 Task: Look for space in Lodwar, Kenya from 17th June, 2023 to 21st June, 2023 for 2 adults in price range Rs.7000 to Rs.12000. Place can be private room with 1  bedroom having 2 beds and 1 bathroom. Property type can be house, flat, guest house. Amenities needed are: wifi, washing machine. Booking option can be shelf check-in. Required host language is English.
Action: Mouse moved to (443, 119)
Screenshot: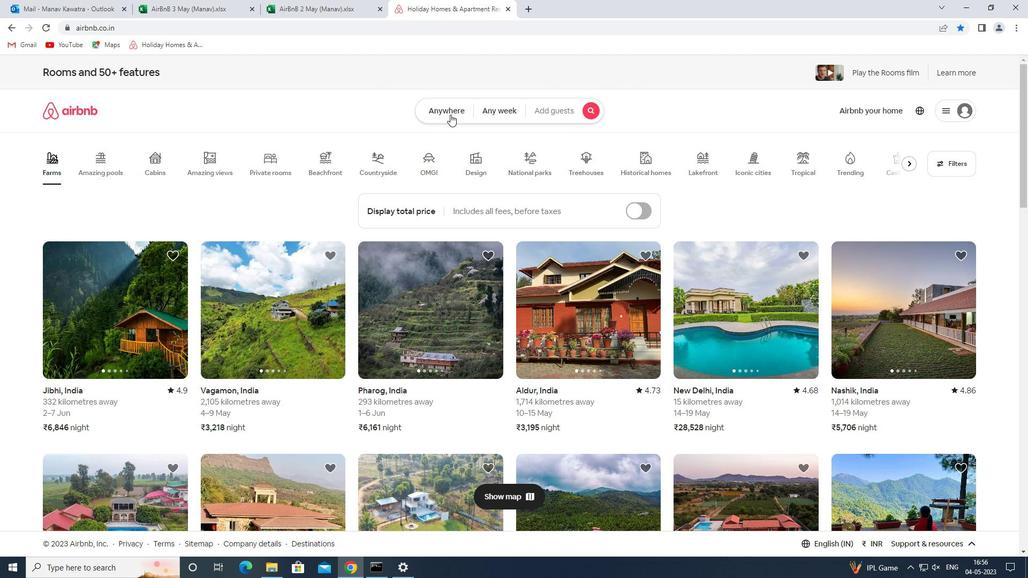 
Action: Mouse pressed left at (443, 119)
Screenshot: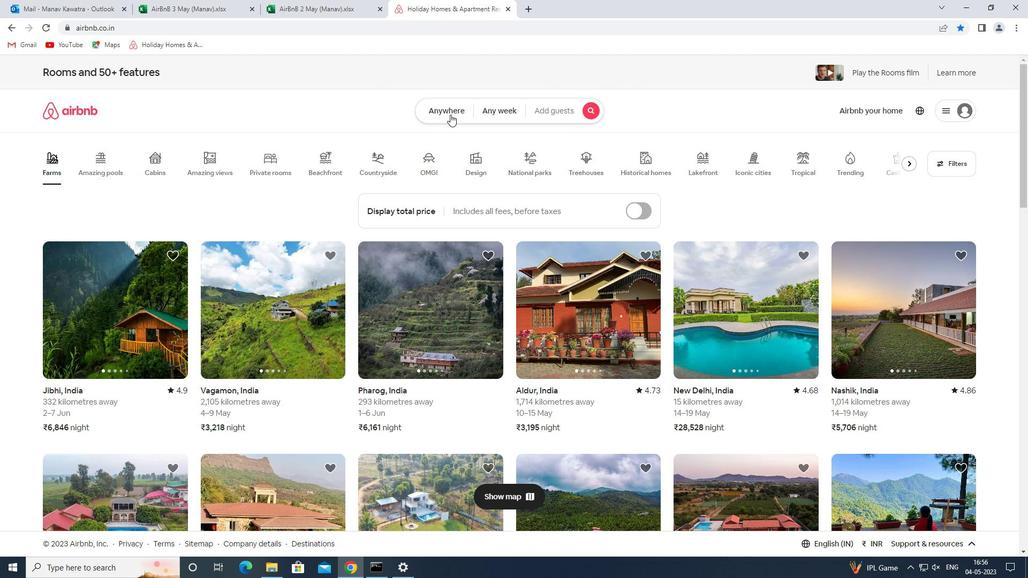 
Action: Mouse moved to (397, 155)
Screenshot: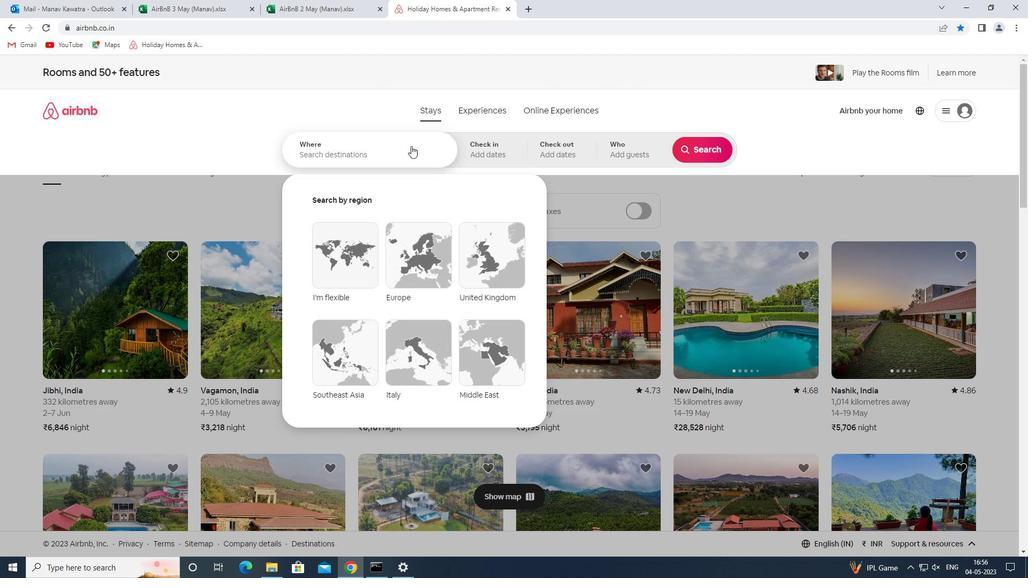 
Action: Mouse pressed left at (397, 155)
Screenshot: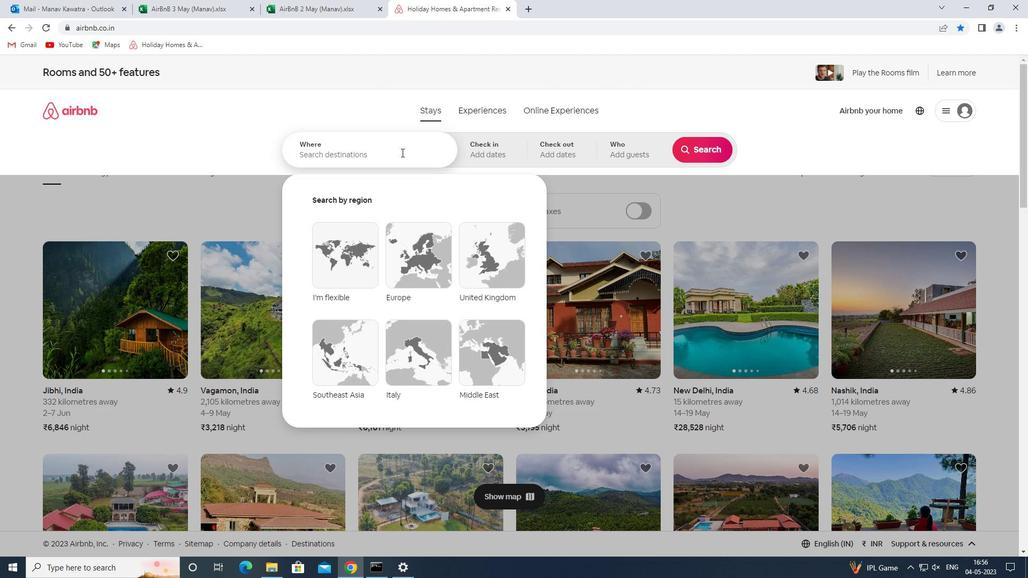 
Action: Key pressed lodwar
Screenshot: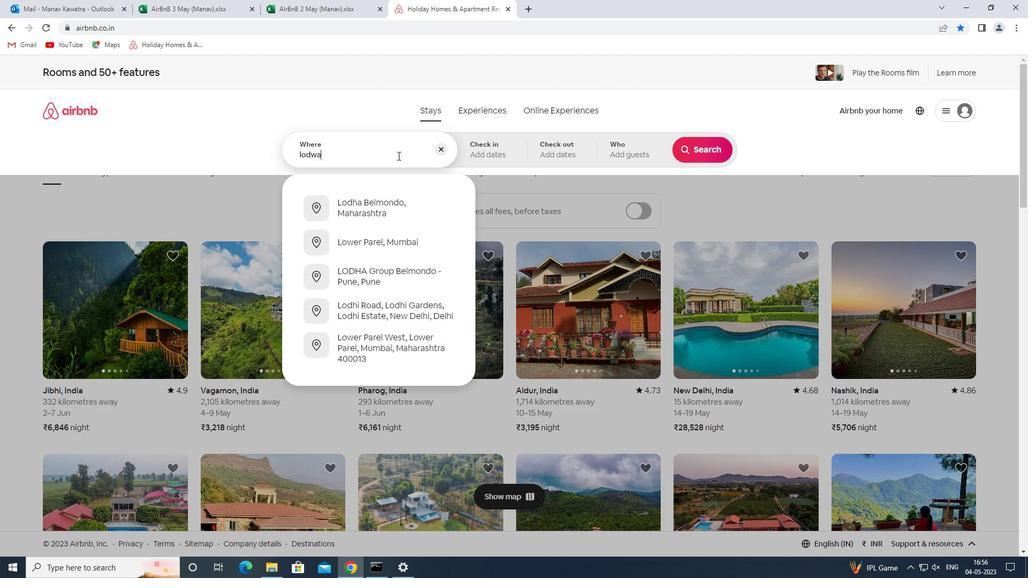 
Action: Mouse moved to (438, 207)
Screenshot: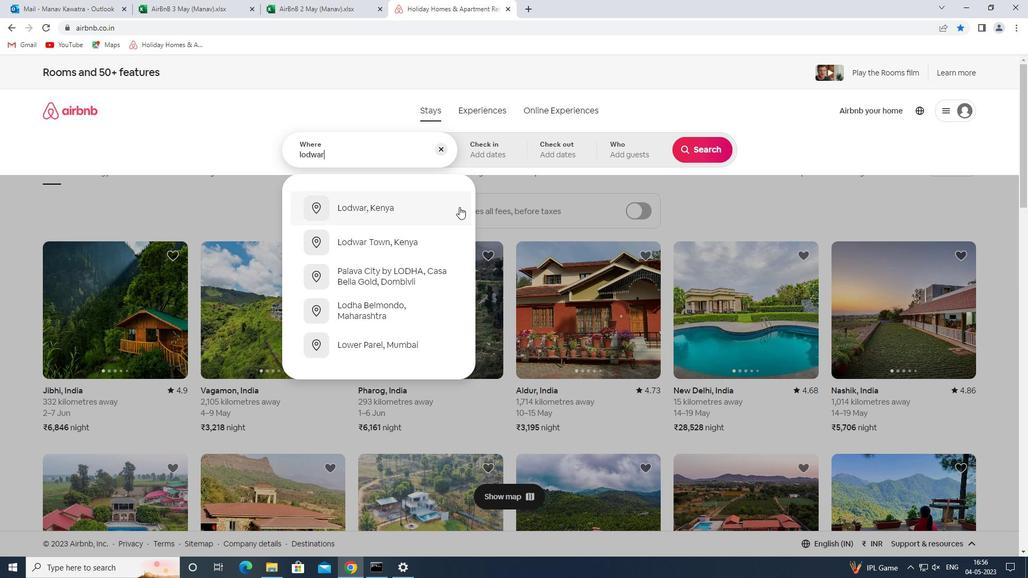 
Action: Mouse pressed left at (438, 207)
Screenshot: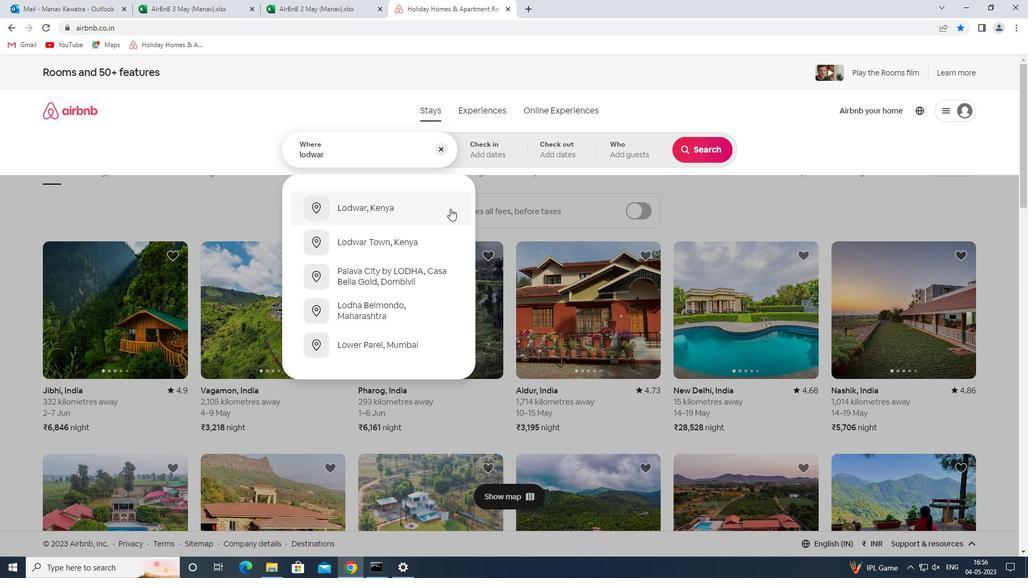 
Action: Mouse moved to (692, 325)
Screenshot: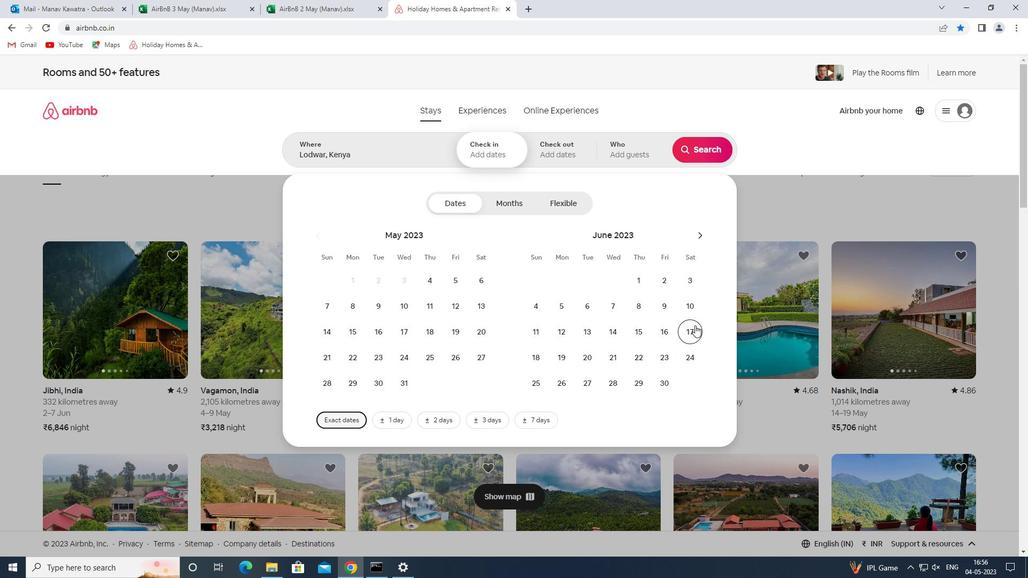 
Action: Mouse pressed left at (692, 325)
Screenshot: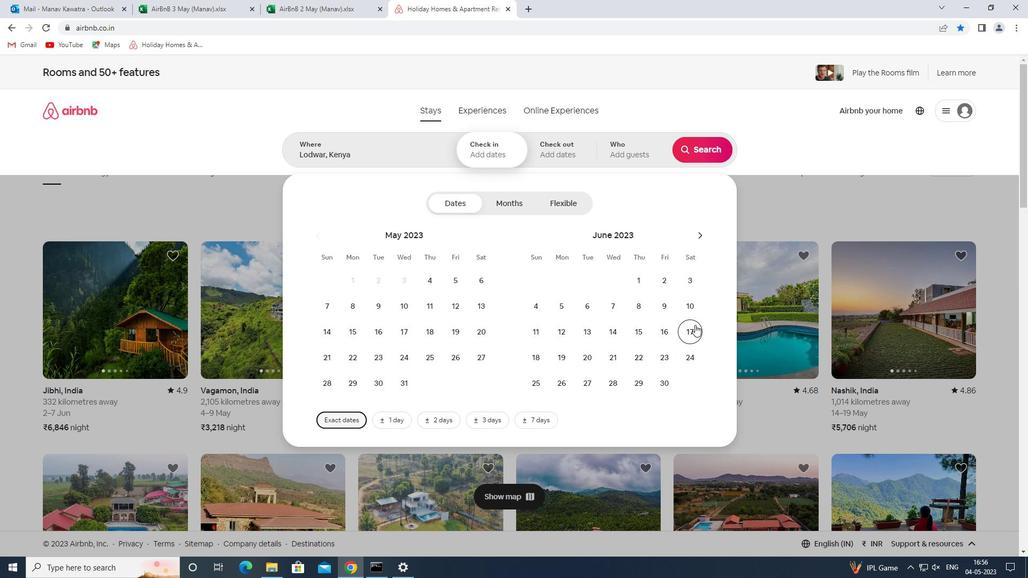 
Action: Mouse moved to (614, 359)
Screenshot: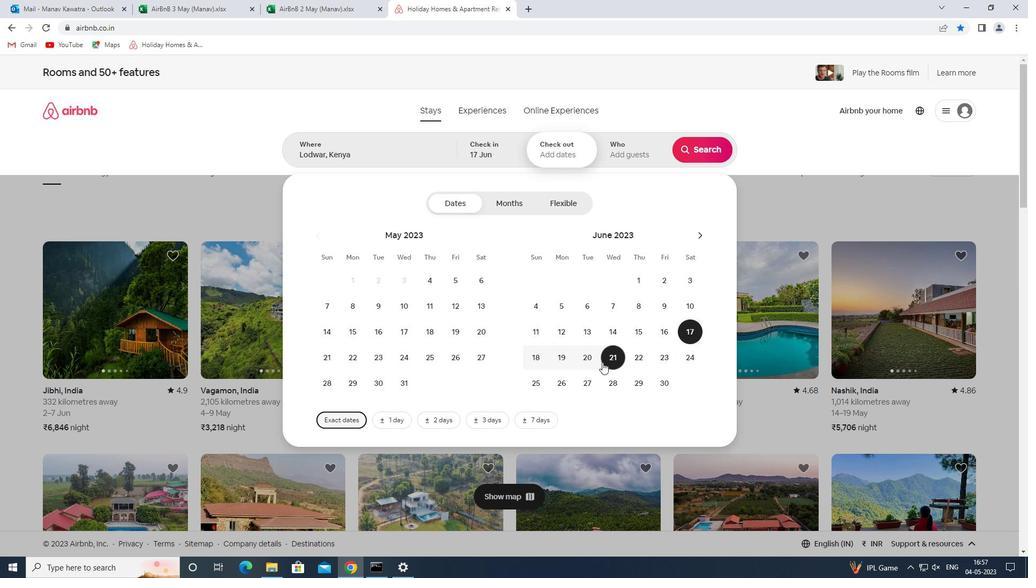 
Action: Mouse pressed left at (614, 359)
Screenshot: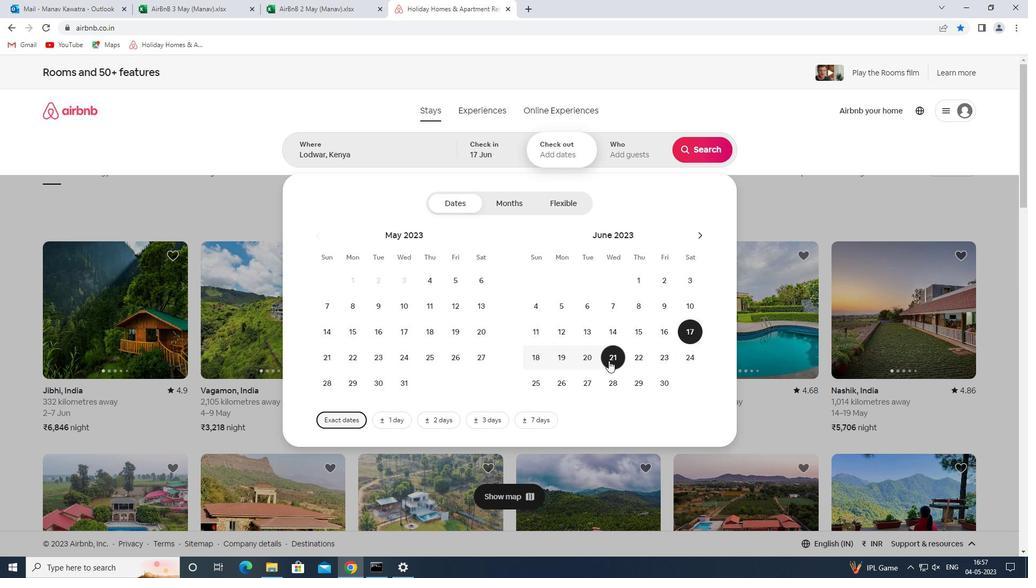 
Action: Mouse moved to (624, 160)
Screenshot: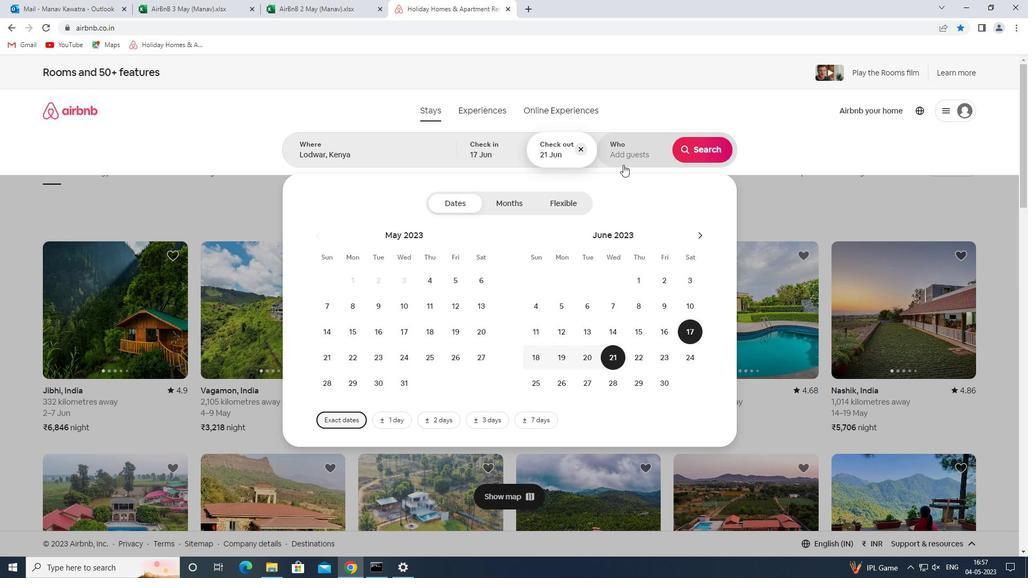 
Action: Mouse pressed left at (624, 160)
Screenshot: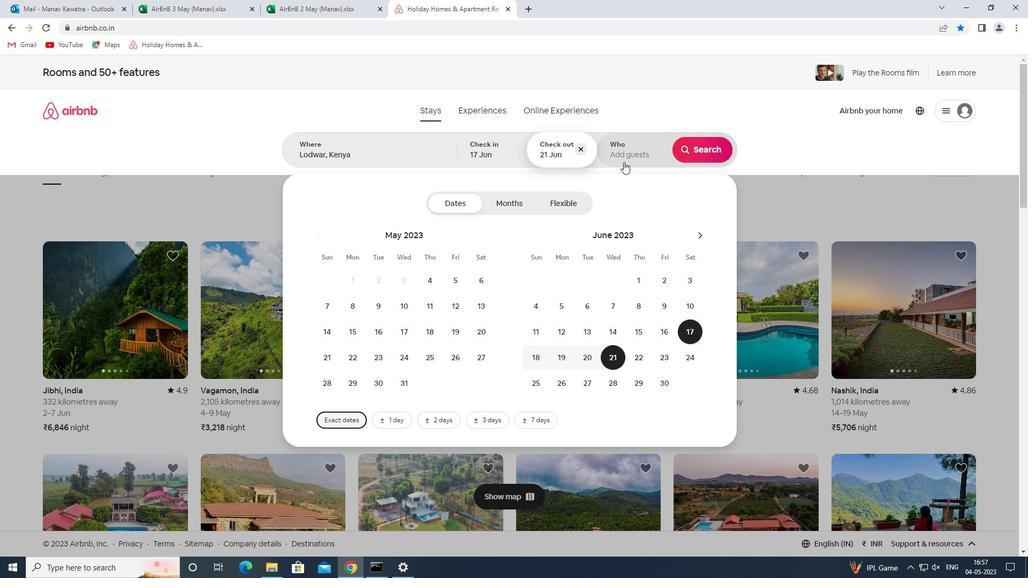 
Action: Mouse moved to (697, 206)
Screenshot: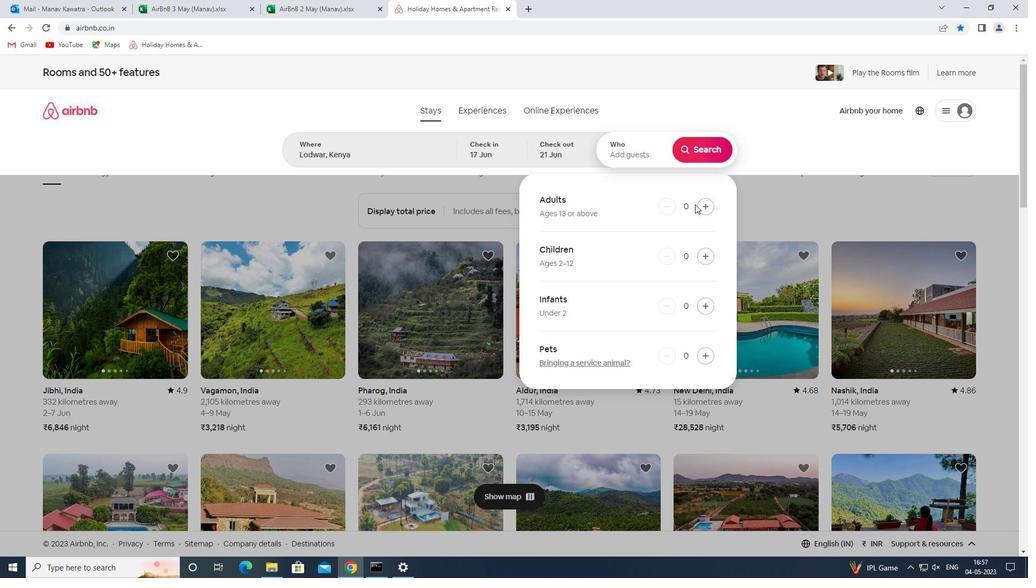 
Action: Mouse pressed left at (697, 206)
Screenshot: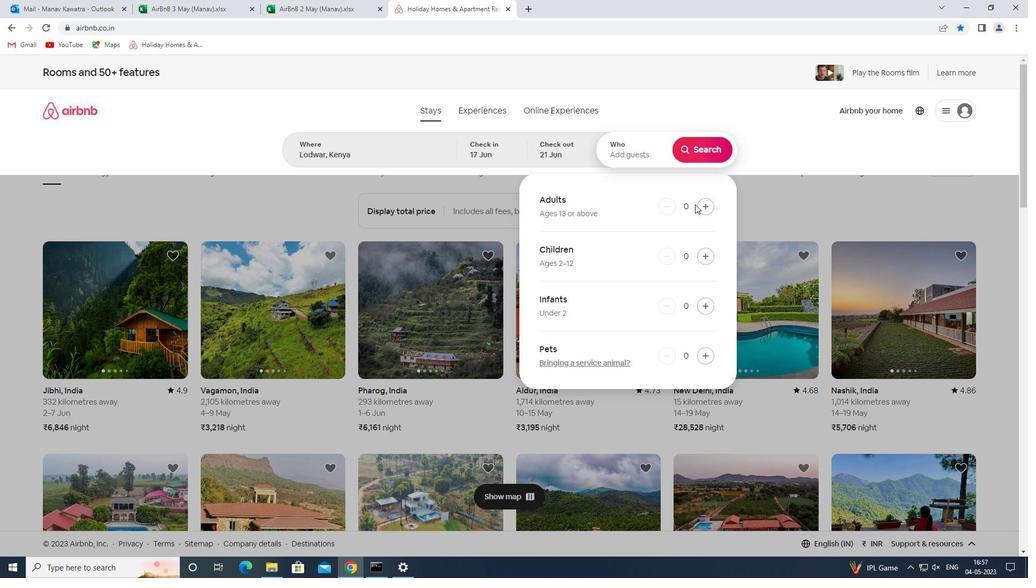 
Action: Mouse pressed left at (697, 206)
Screenshot: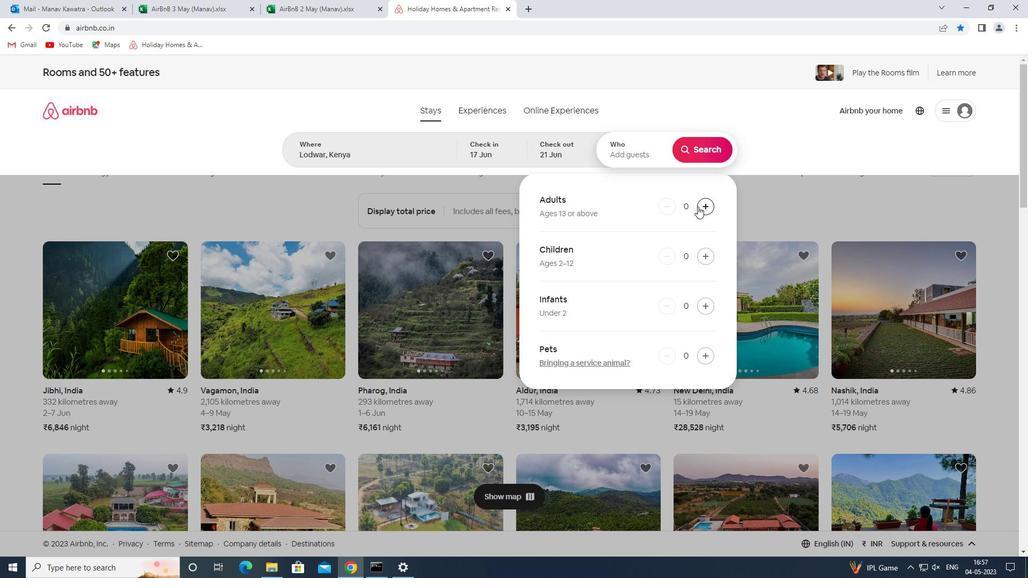 
Action: Mouse moved to (704, 150)
Screenshot: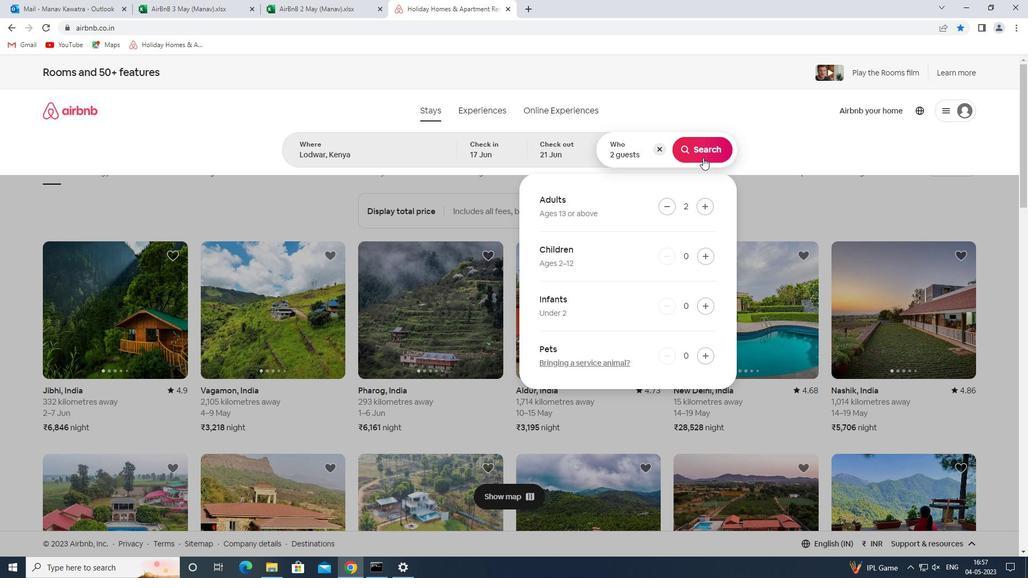
Action: Mouse pressed left at (704, 150)
Screenshot: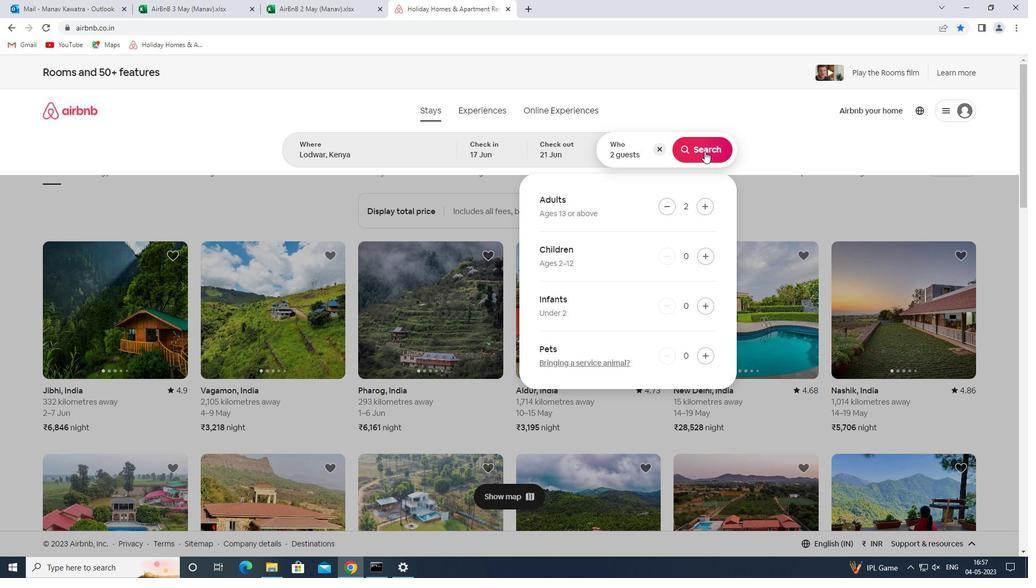 
Action: Mouse moved to (965, 117)
Screenshot: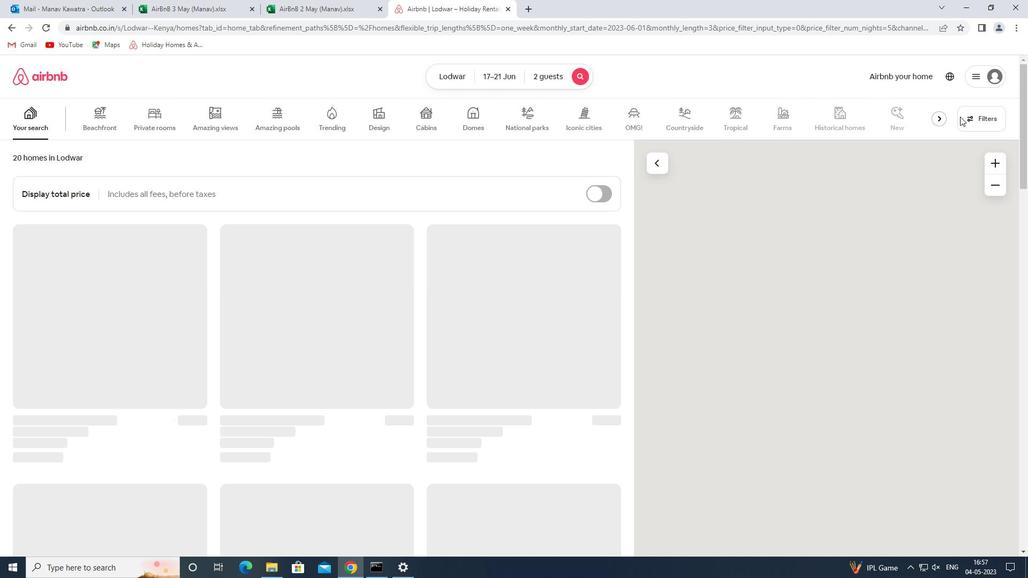 
Action: Mouse pressed left at (965, 117)
Screenshot: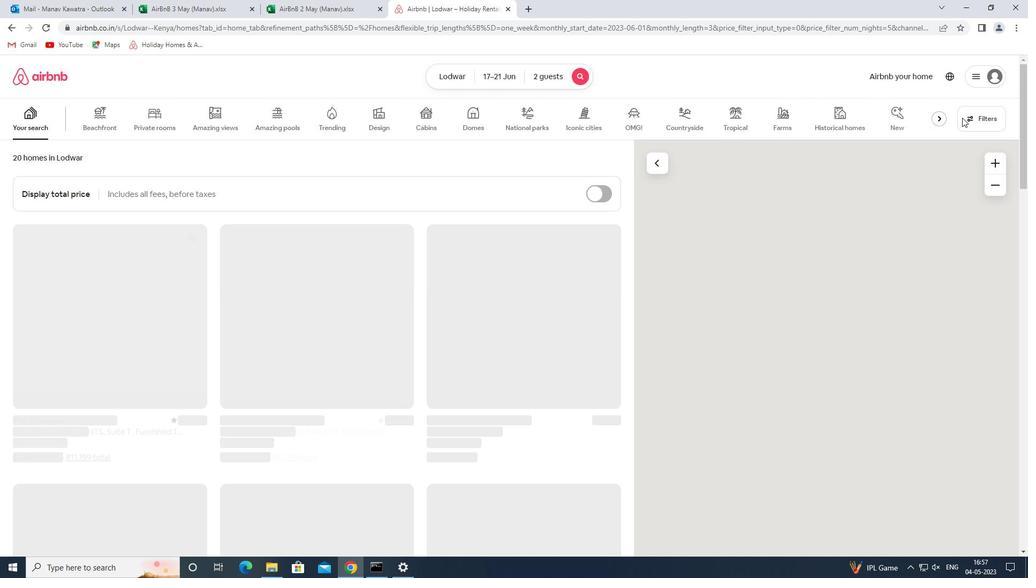 
Action: Mouse moved to (384, 254)
Screenshot: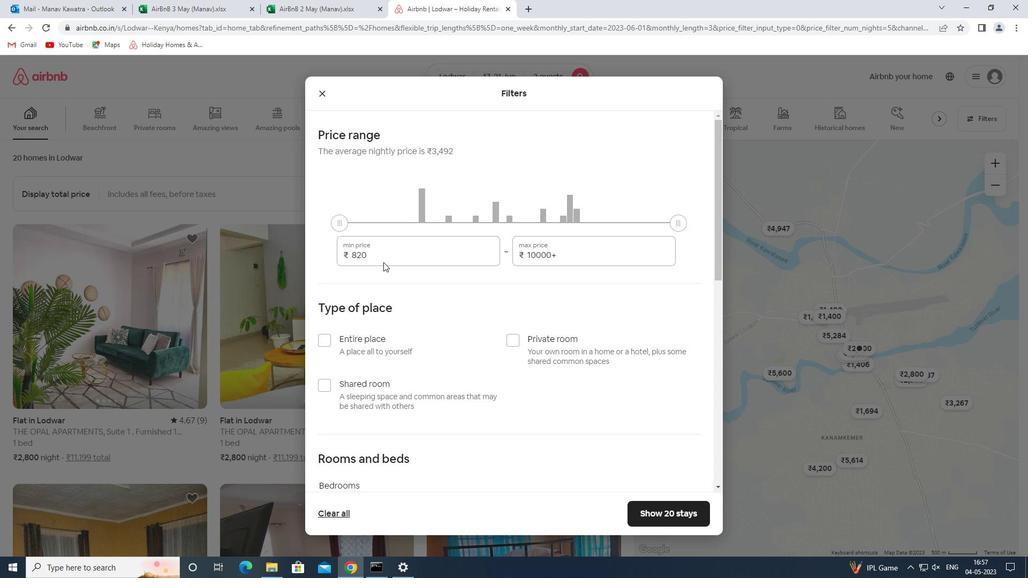 
Action: Mouse pressed left at (384, 254)
Screenshot: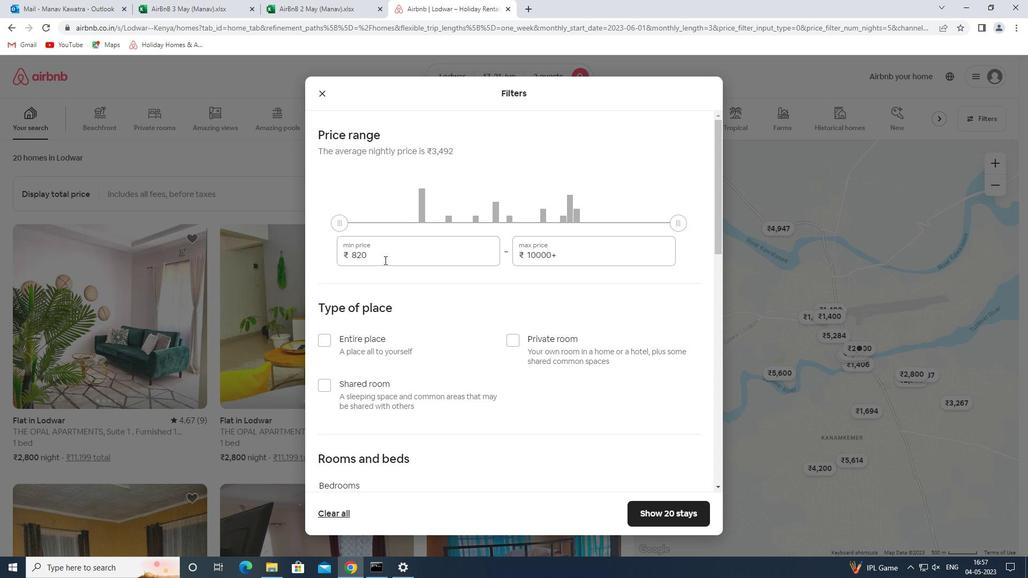 
Action: Mouse pressed left at (384, 254)
Screenshot: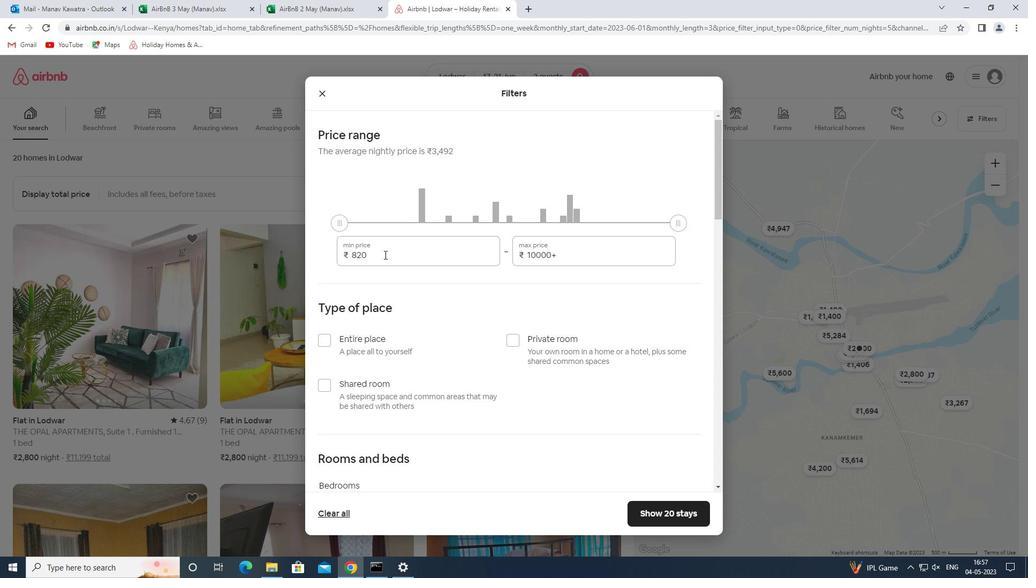 
Action: Key pressed 7000<Key.tab>12000
Screenshot: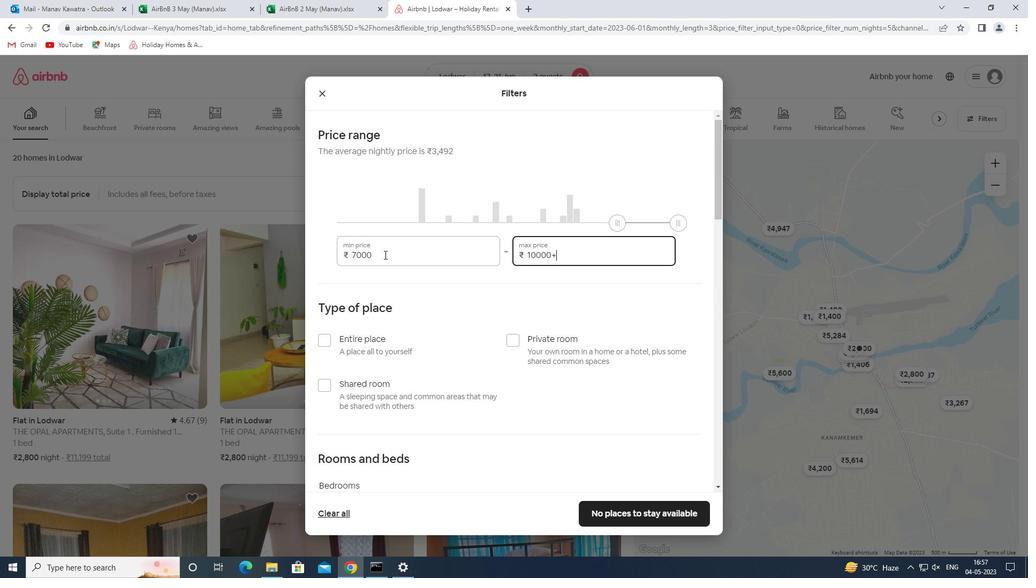 
Action: Mouse moved to (576, 346)
Screenshot: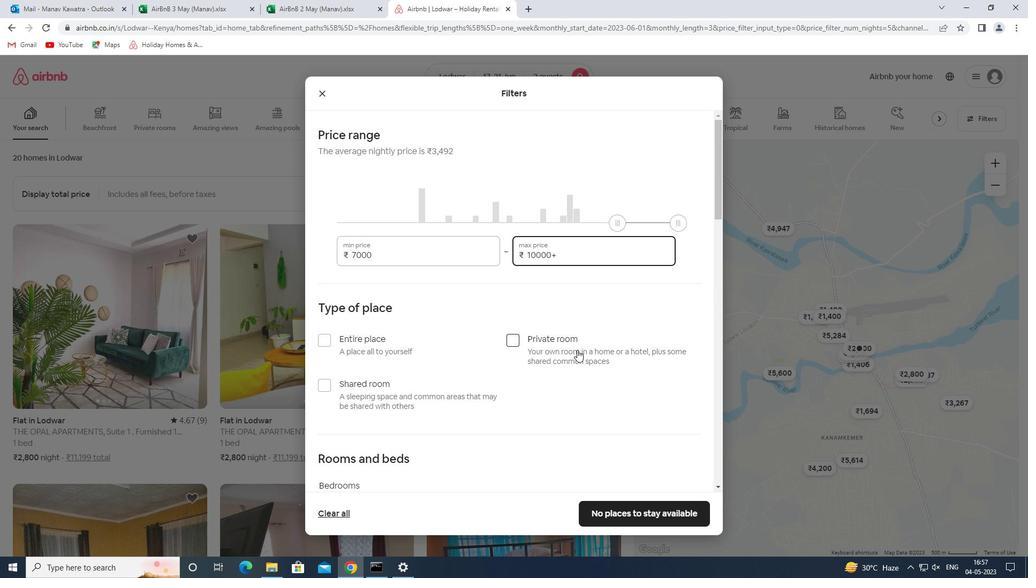 
Action: Mouse pressed left at (576, 346)
Screenshot: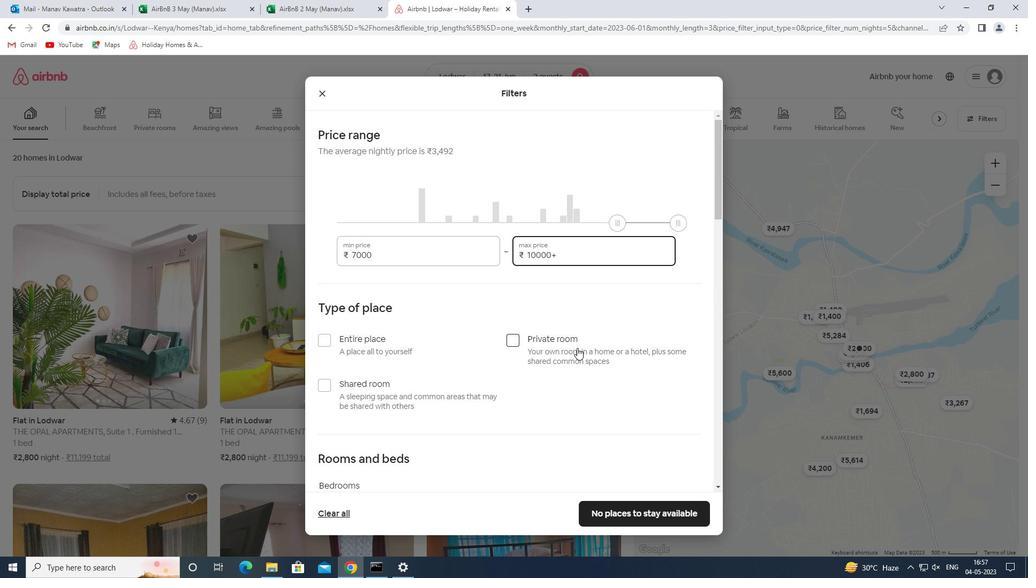 
Action: Mouse moved to (575, 344)
Screenshot: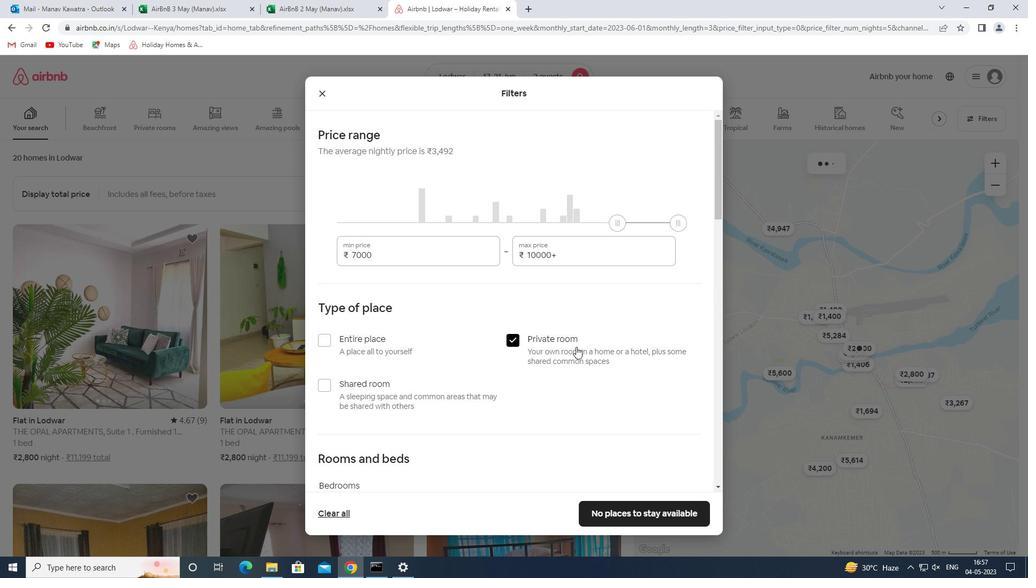 
Action: Mouse scrolled (575, 343) with delta (0, 0)
Screenshot: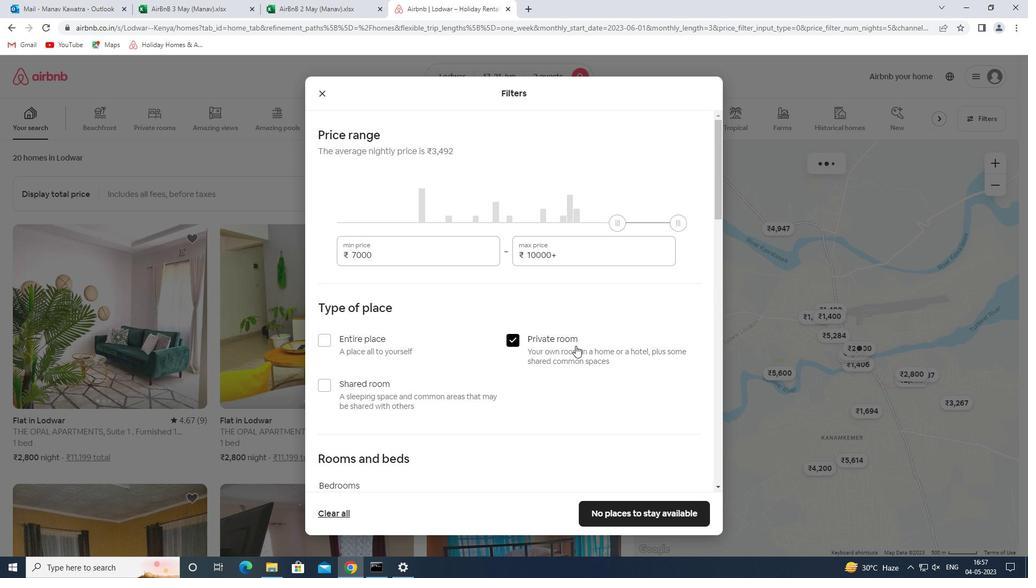 
Action: Mouse scrolled (575, 343) with delta (0, 0)
Screenshot: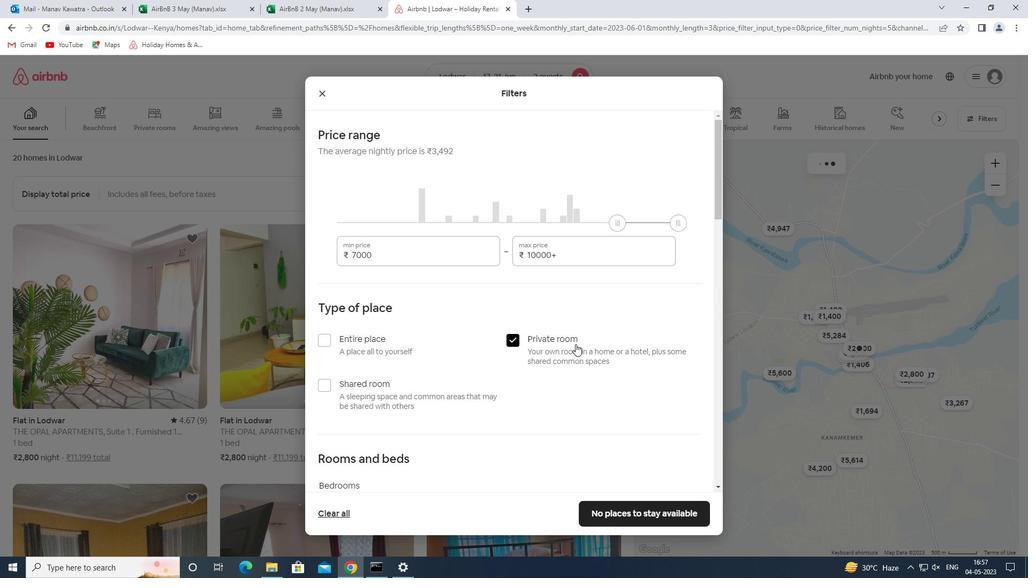 
Action: Mouse scrolled (575, 343) with delta (0, 0)
Screenshot: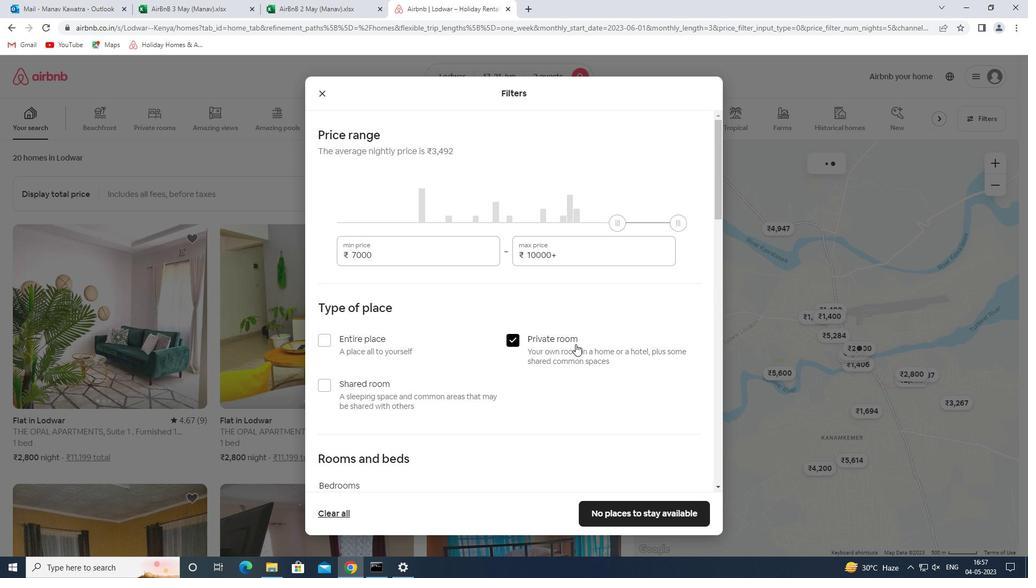 
Action: Mouse moved to (386, 357)
Screenshot: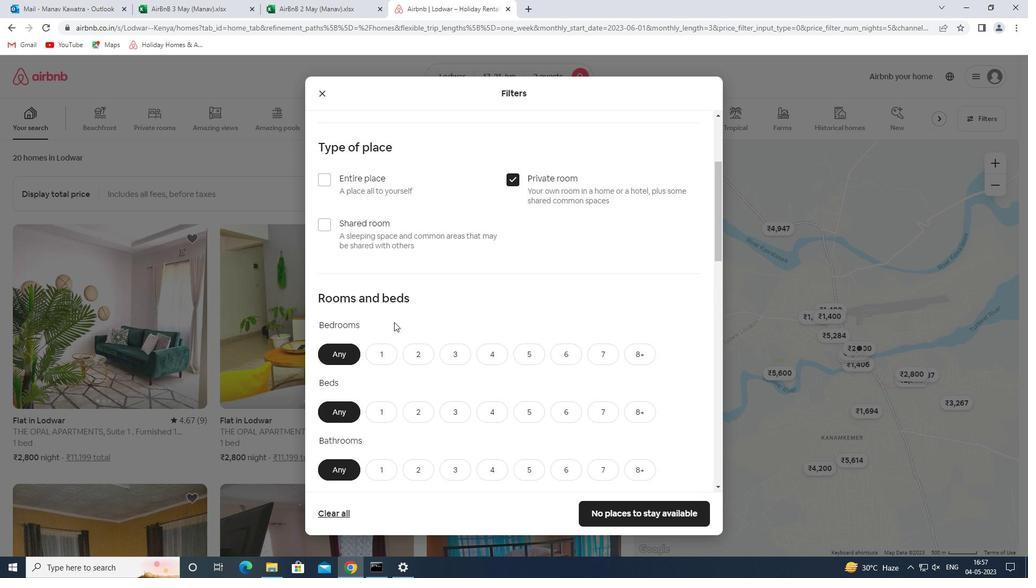 
Action: Mouse pressed left at (386, 357)
Screenshot: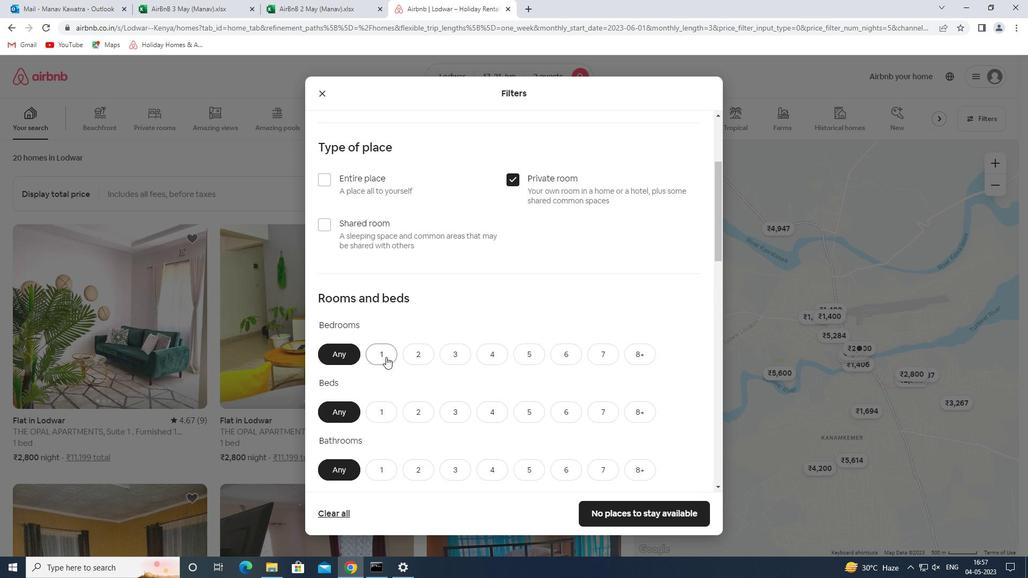 
Action: Mouse moved to (419, 418)
Screenshot: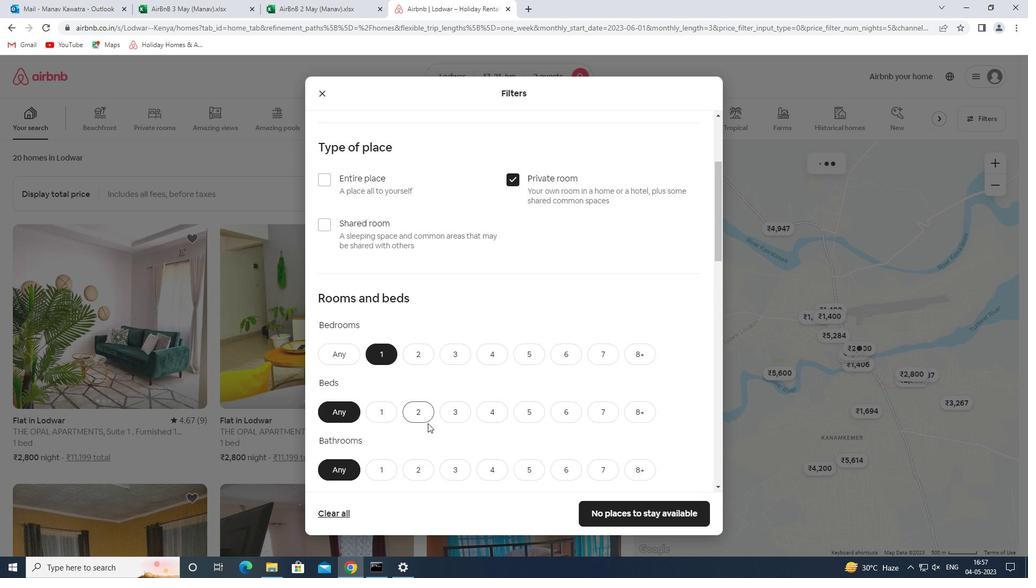 
Action: Mouse pressed left at (419, 418)
Screenshot: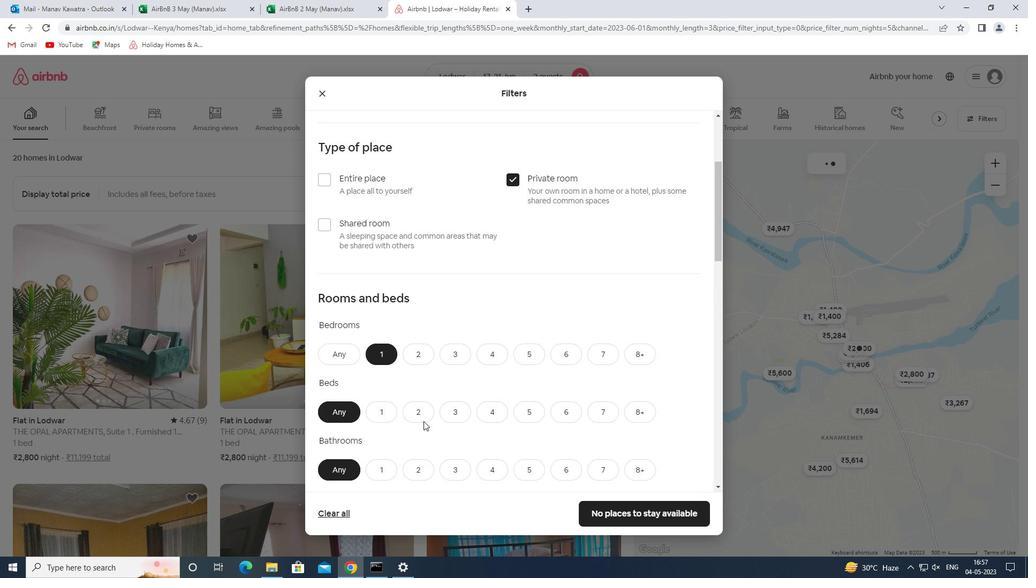 
Action: Mouse moved to (386, 469)
Screenshot: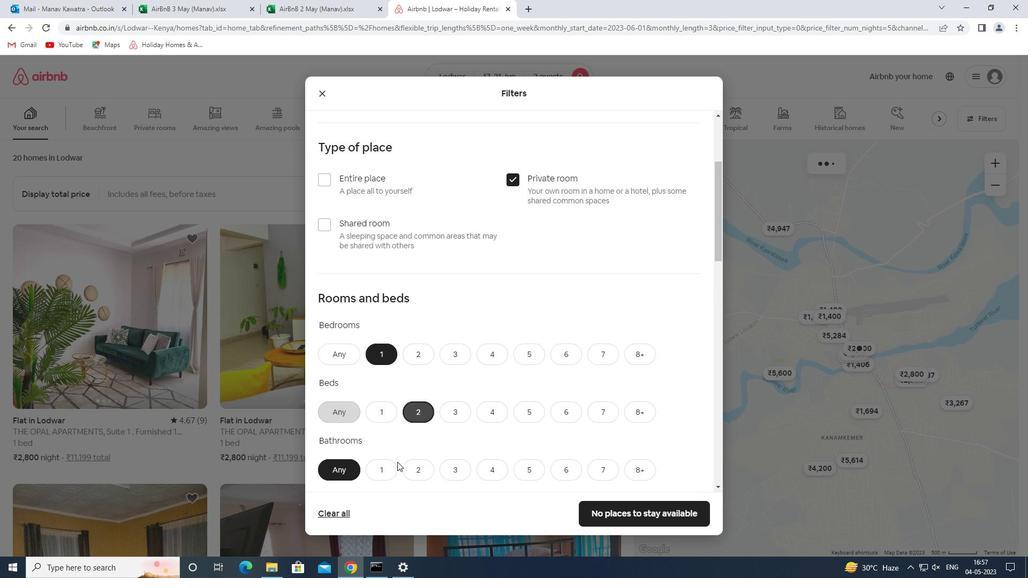 
Action: Mouse pressed left at (386, 469)
Screenshot: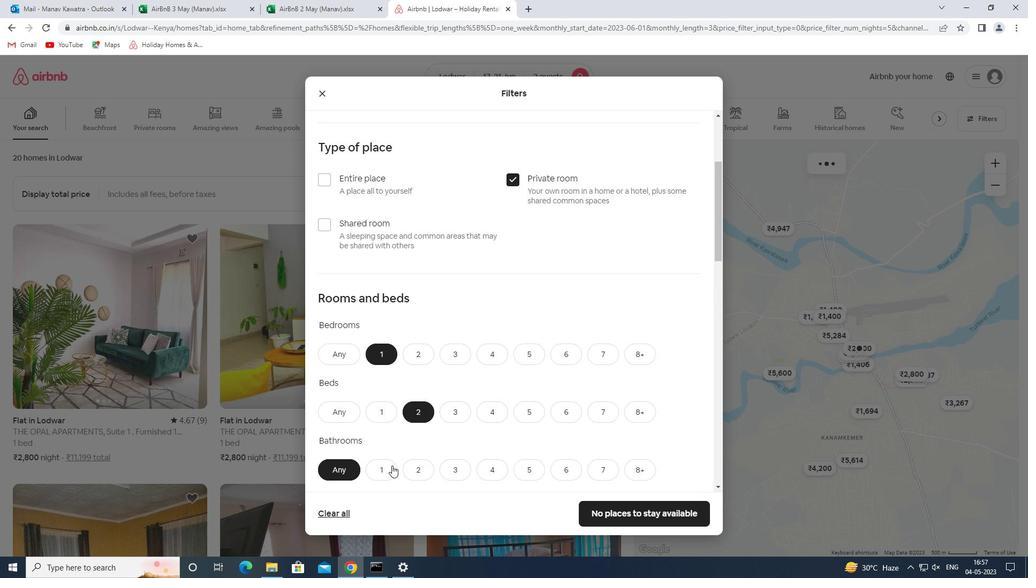 
Action: Mouse moved to (448, 404)
Screenshot: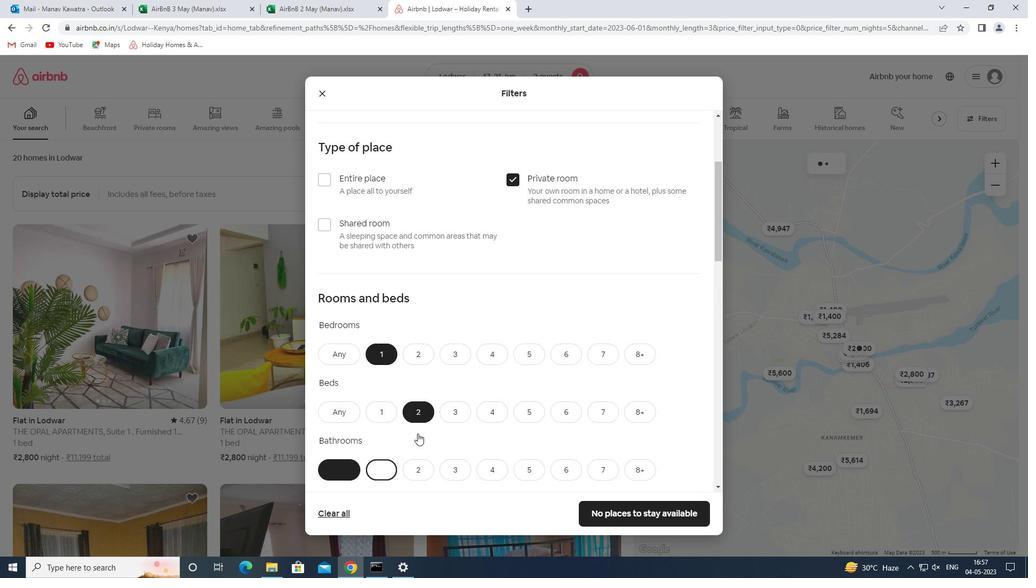 
Action: Mouse scrolled (448, 404) with delta (0, 0)
Screenshot: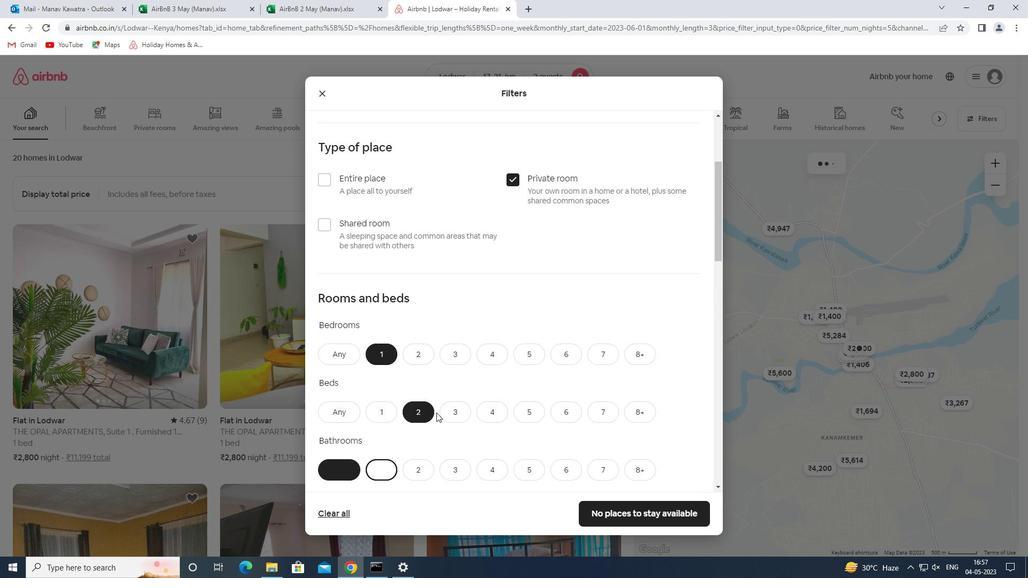 
Action: Mouse scrolled (448, 404) with delta (0, 0)
Screenshot: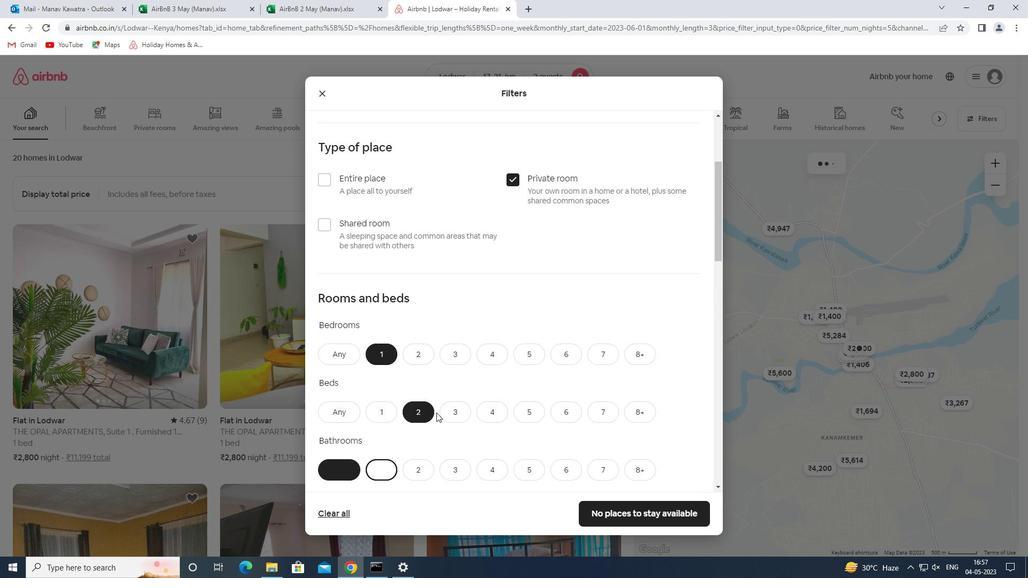 
Action: Mouse scrolled (448, 404) with delta (0, 0)
Screenshot: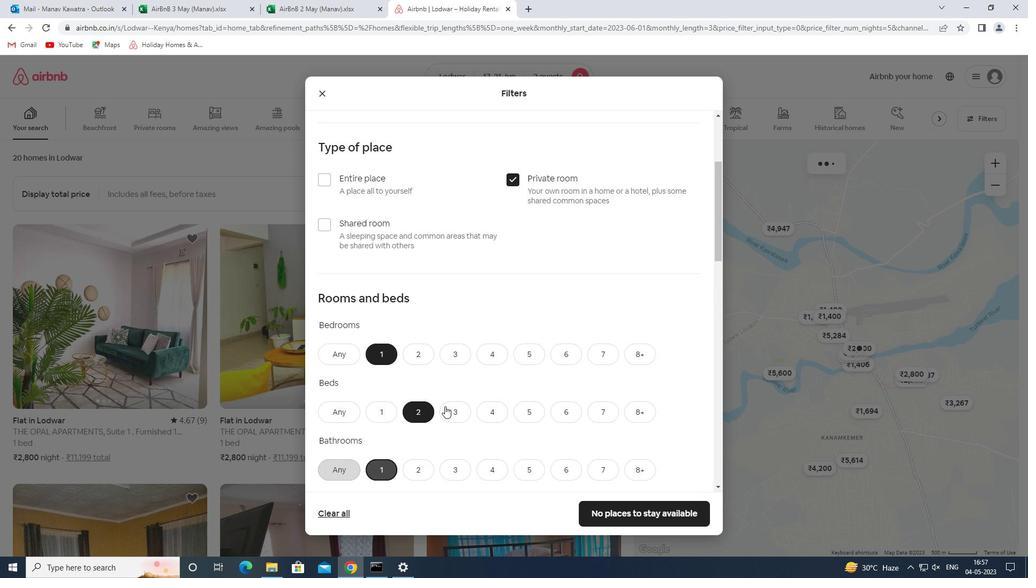 
Action: Mouse scrolled (448, 404) with delta (0, 0)
Screenshot: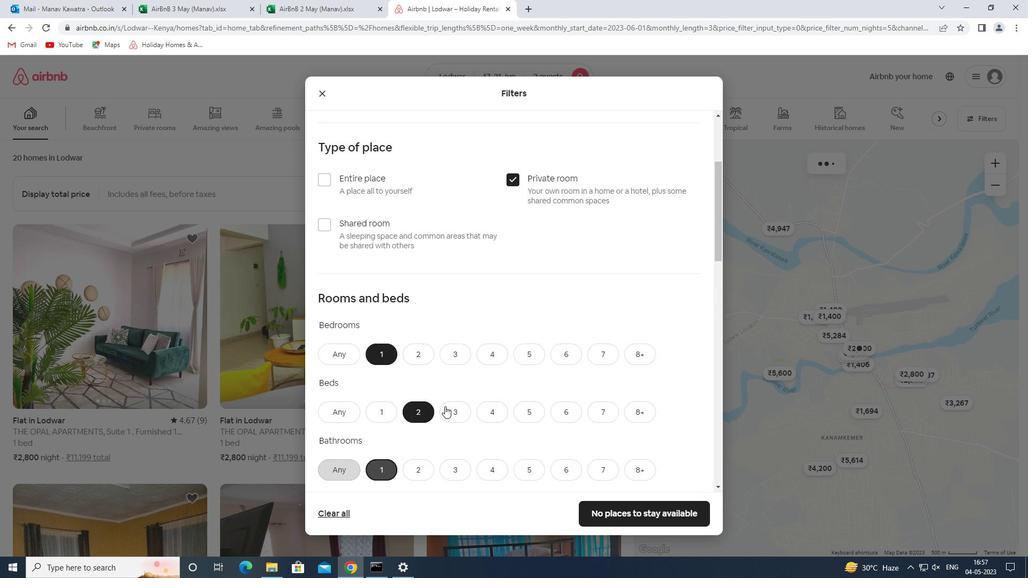 
Action: Mouse scrolled (448, 404) with delta (0, 0)
Screenshot: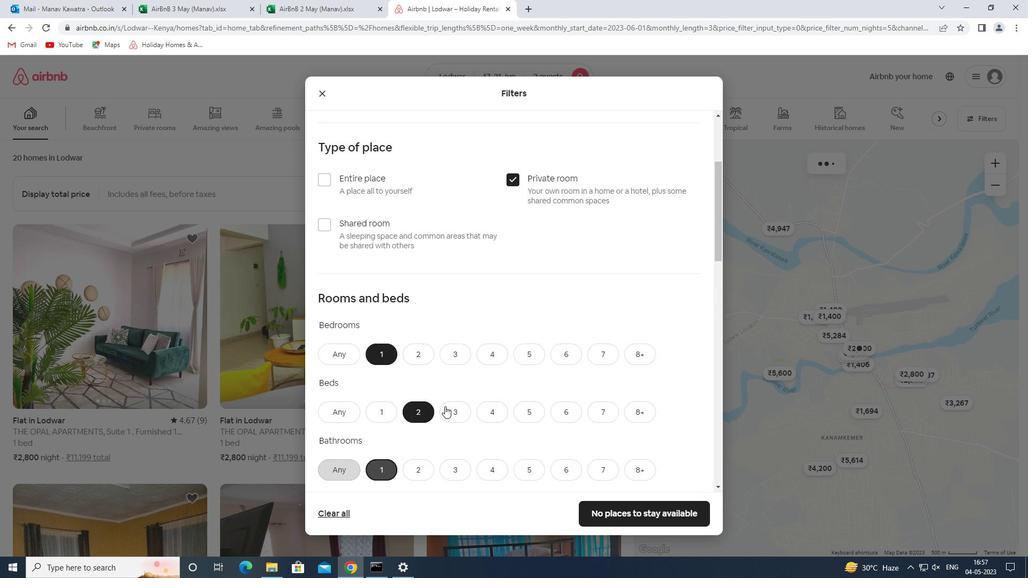 
Action: Mouse moved to (395, 318)
Screenshot: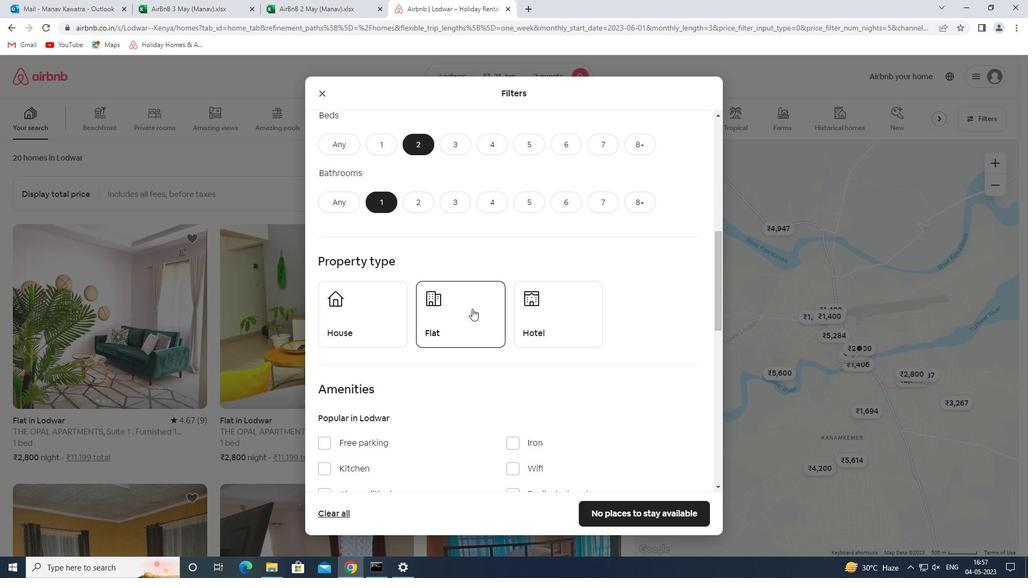 
Action: Mouse pressed left at (395, 318)
Screenshot: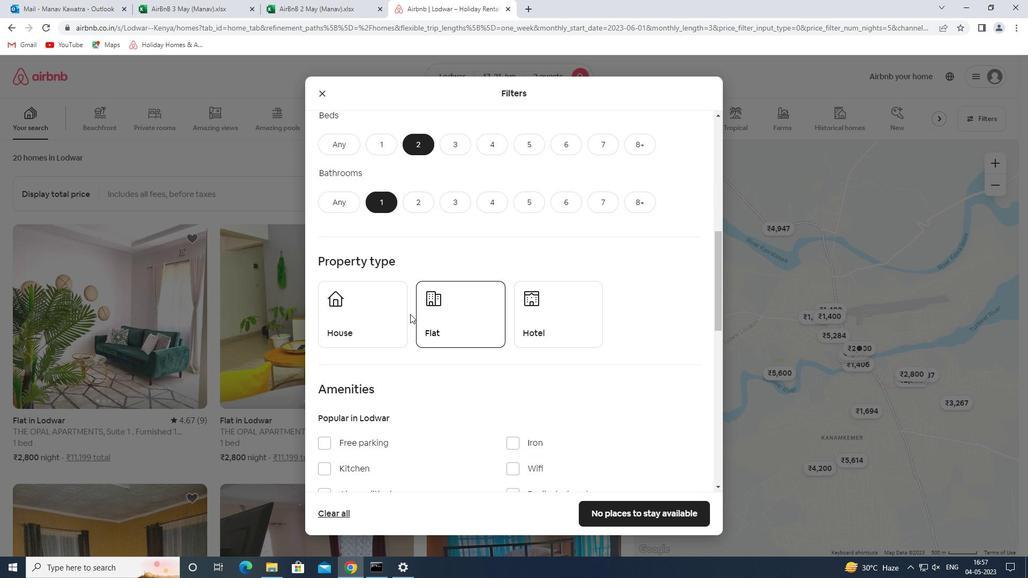 
Action: Mouse moved to (473, 333)
Screenshot: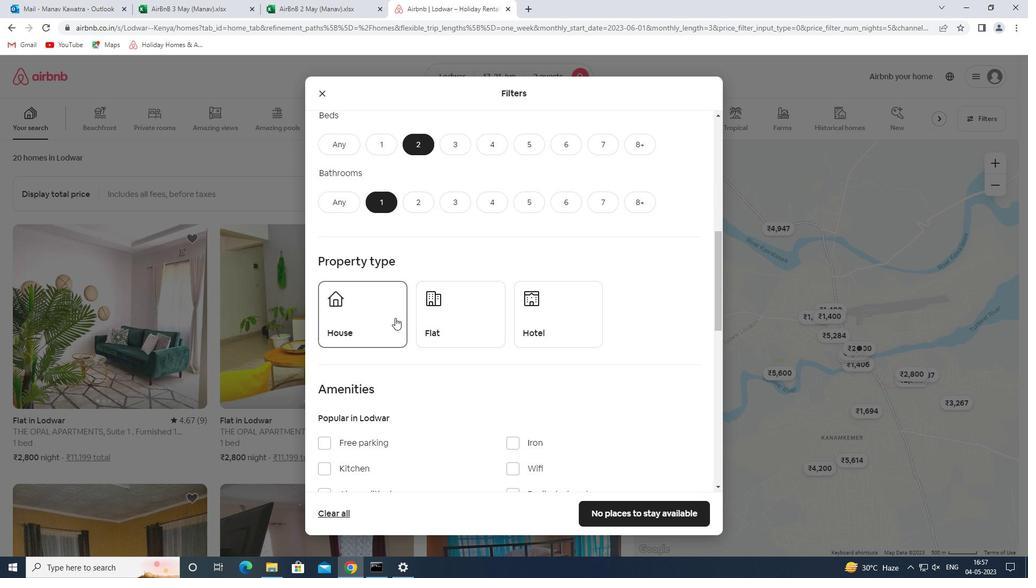 
Action: Mouse pressed left at (473, 333)
Screenshot: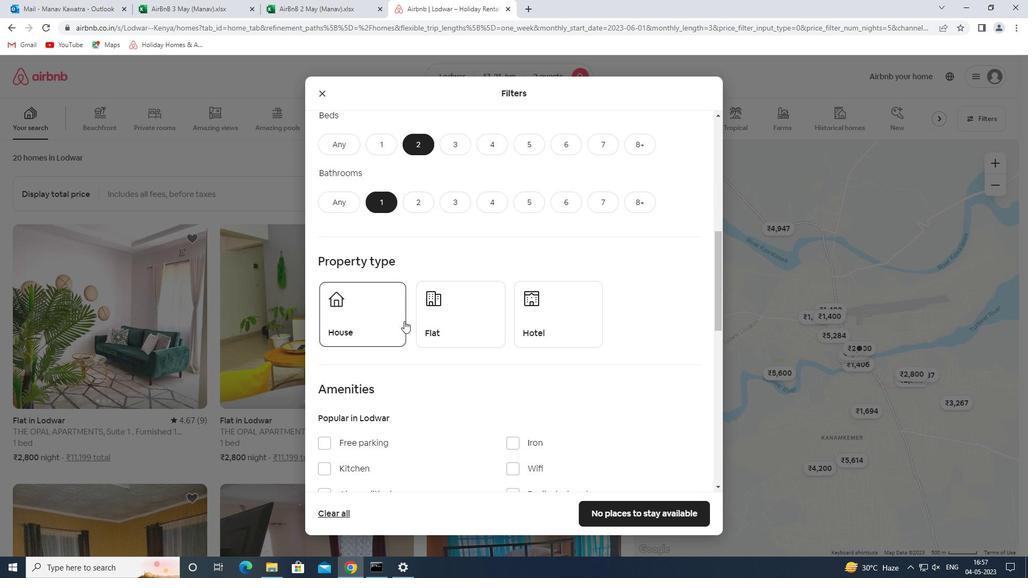 
Action: Mouse moved to (568, 305)
Screenshot: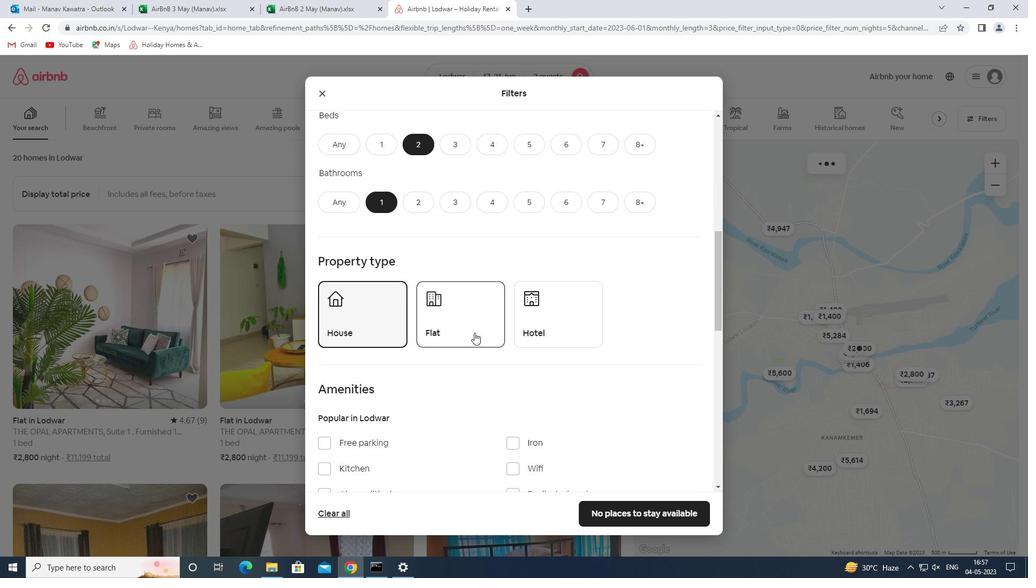 
Action: Mouse pressed left at (568, 305)
Screenshot: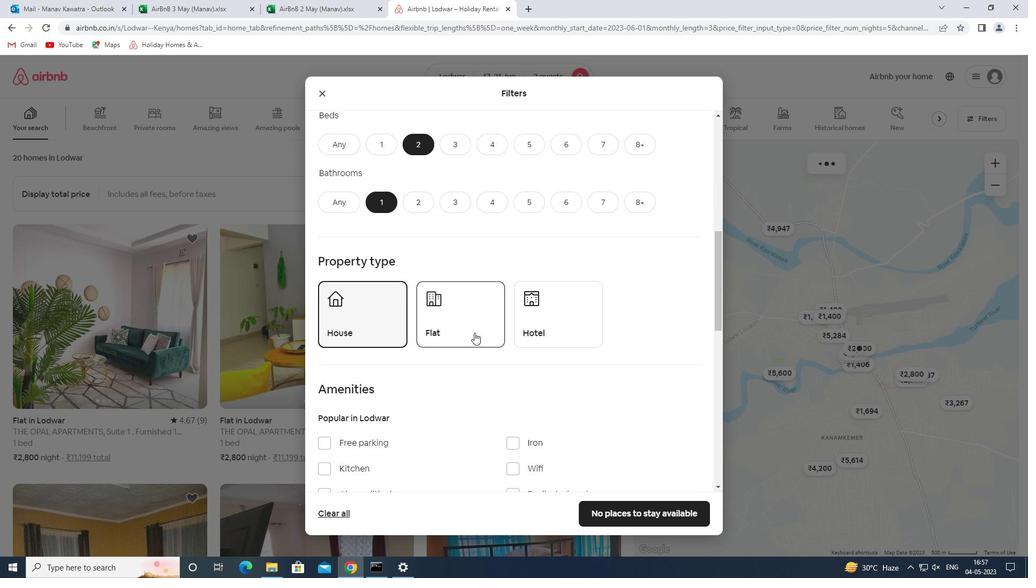 
Action: Mouse moved to (624, 316)
Screenshot: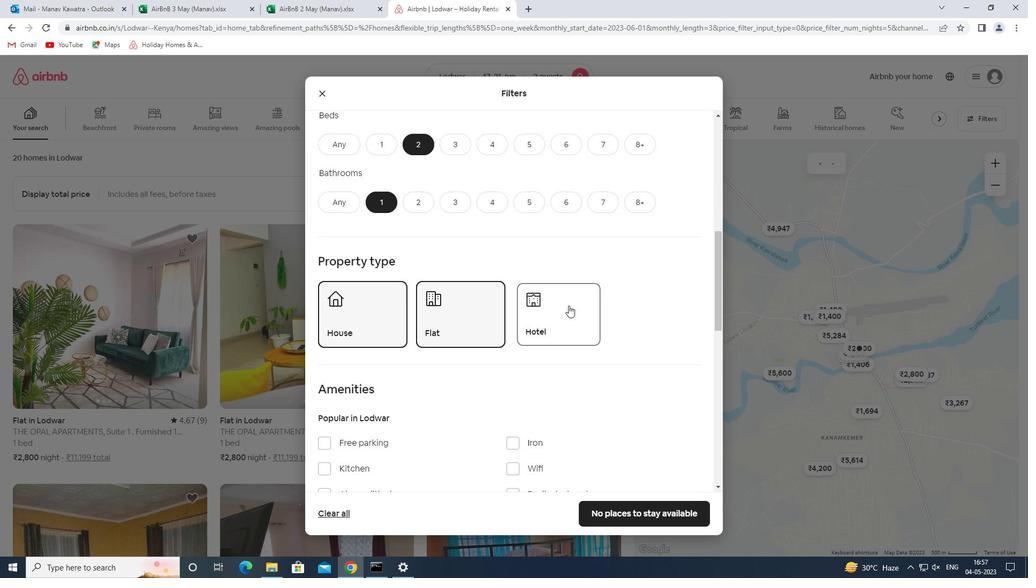 
Action: Mouse scrolled (624, 315) with delta (0, 0)
Screenshot: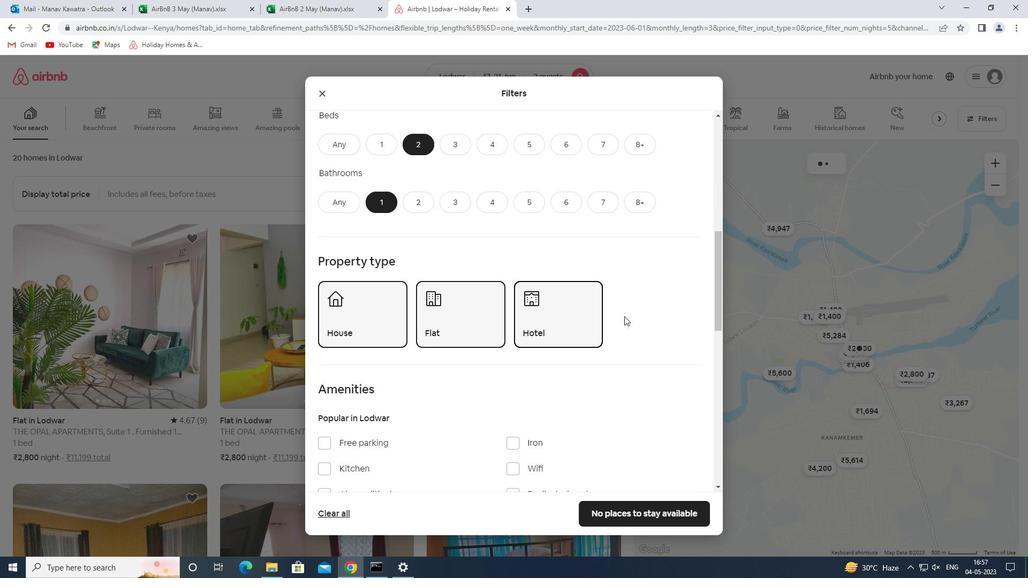 
Action: Mouse scrolled (624, 315) with delta (0, 0)
Screenshot: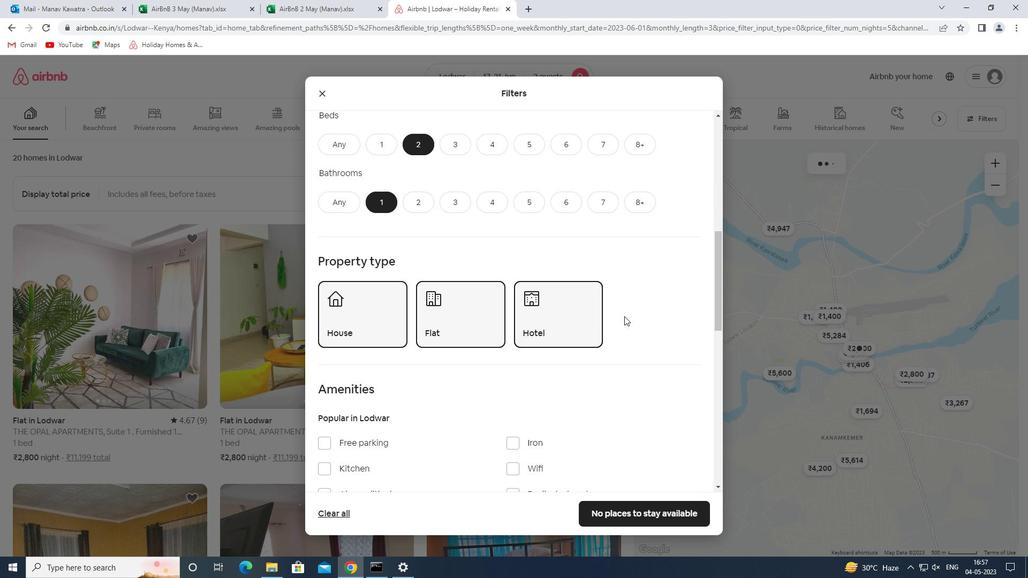 
Action: Mouse scrolled (624, 315) with delta (0, 0)
Screenshot: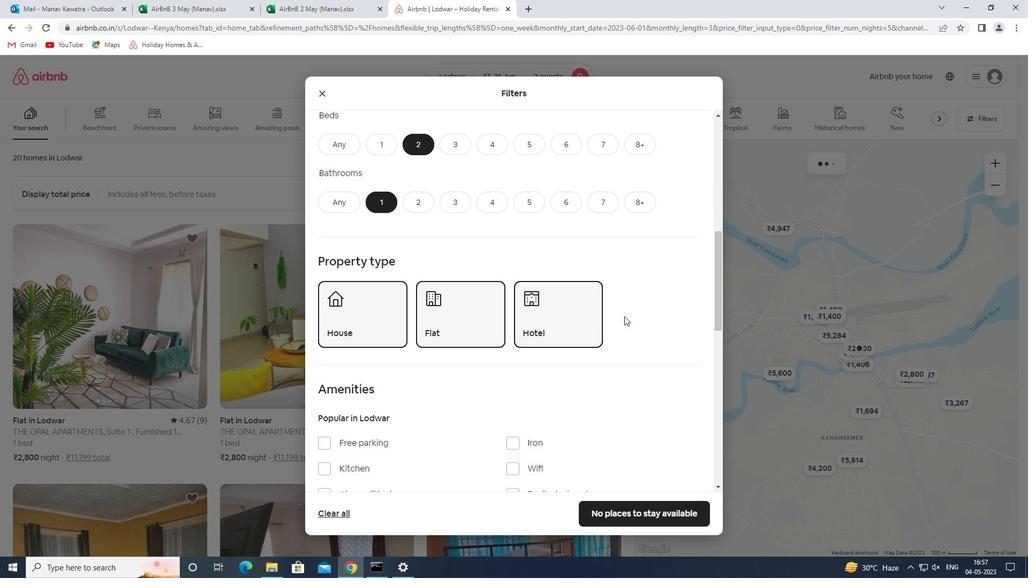 
Action: Mouse scrolled (624, 315) with delta (0, 0)
Screenshot: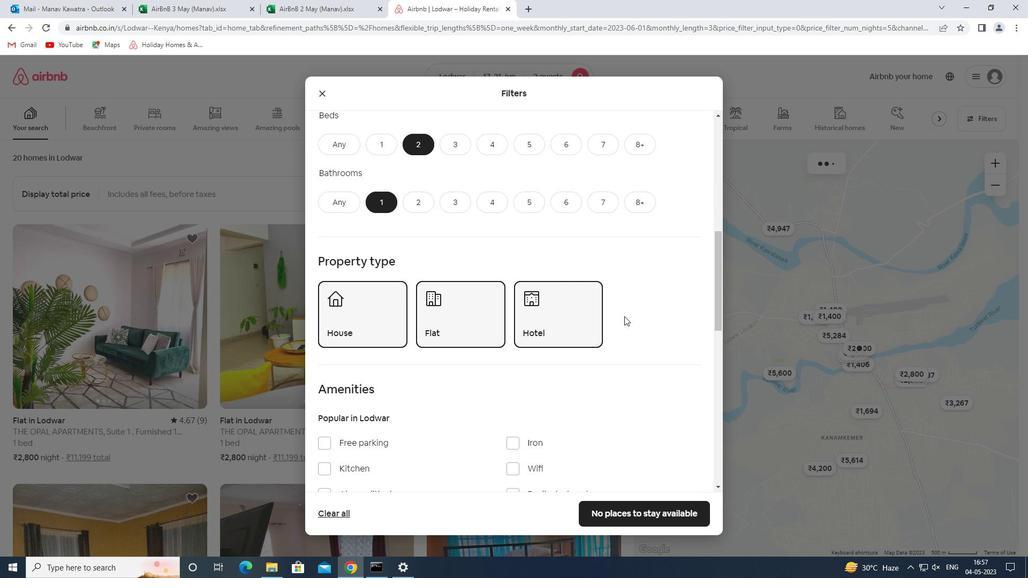 
Action: Mouse scrolled (624, 315) with delta (0, 0)
Screenshot: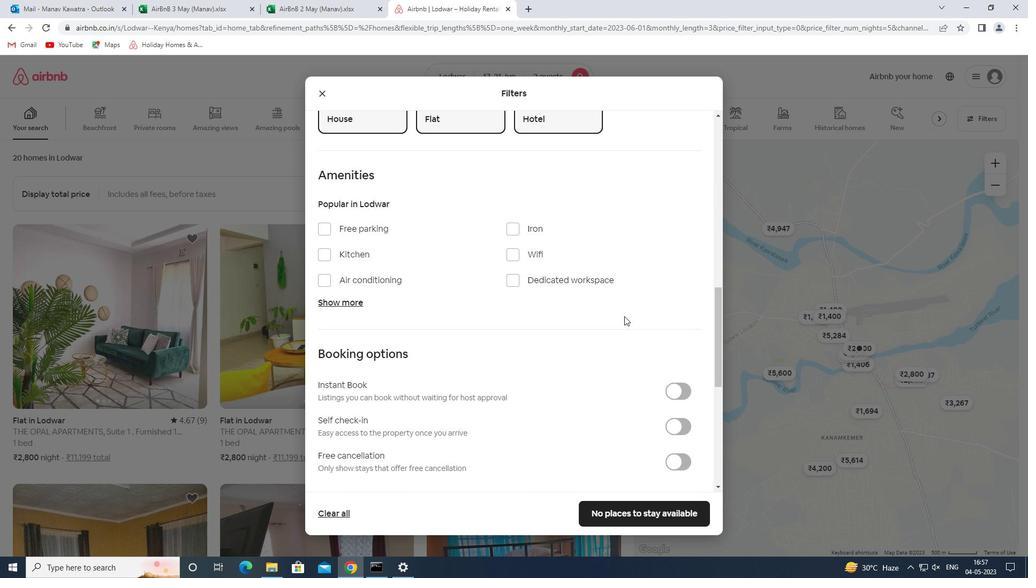
Action: Mouse moved to (522, 202)
Screenshot: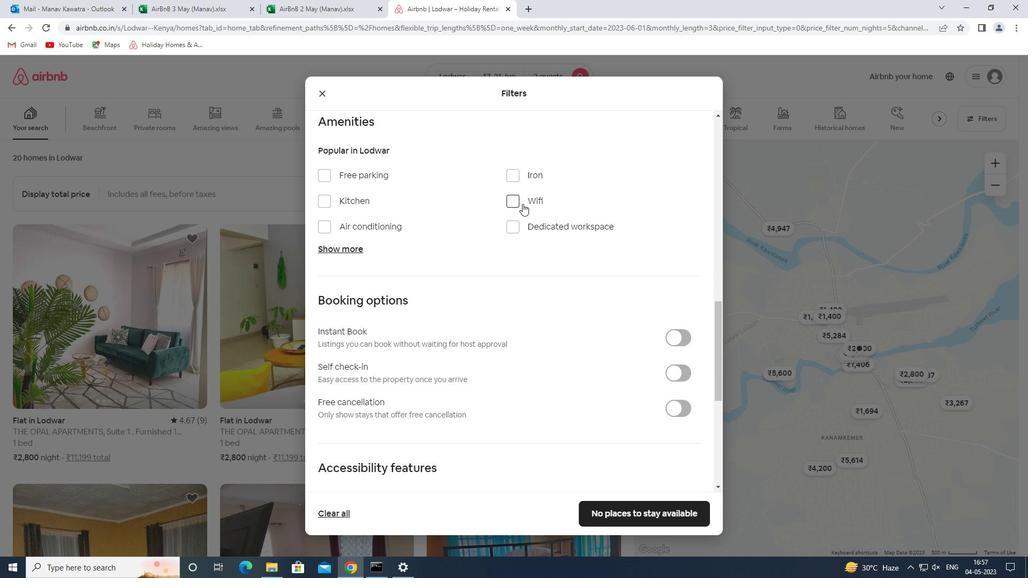 
Action: Mouse pressed left at (522, 202)
Screenshot: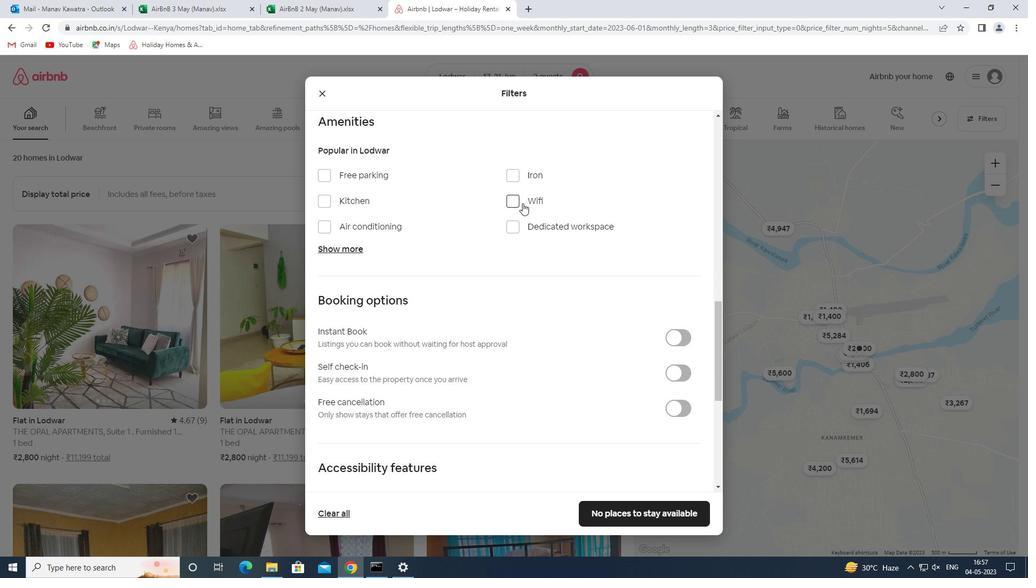 
Action: Mouse moved to (354, 253)
Screenshot: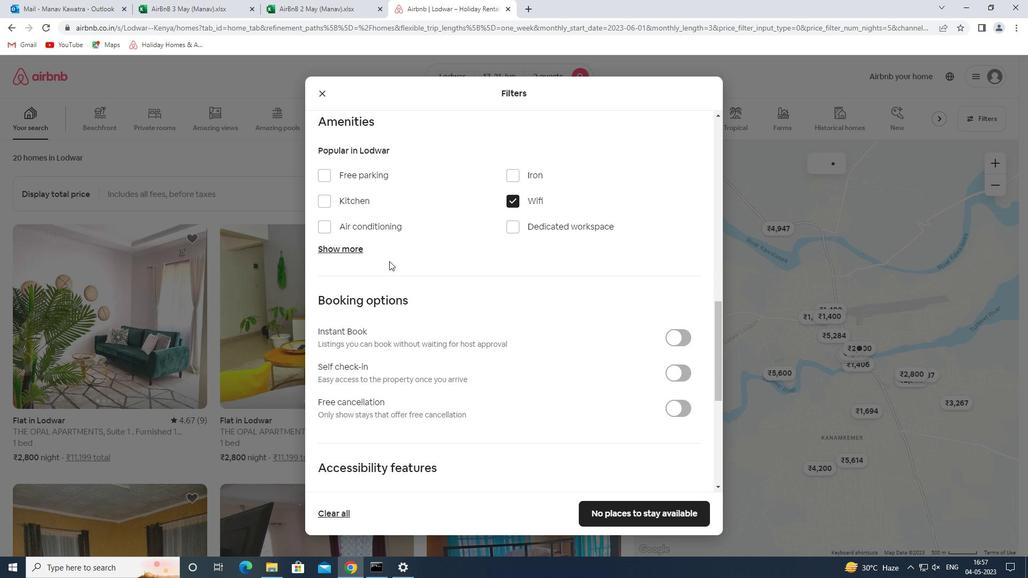 
Action: Mouse pressed left at (354, 253)
Screenshot: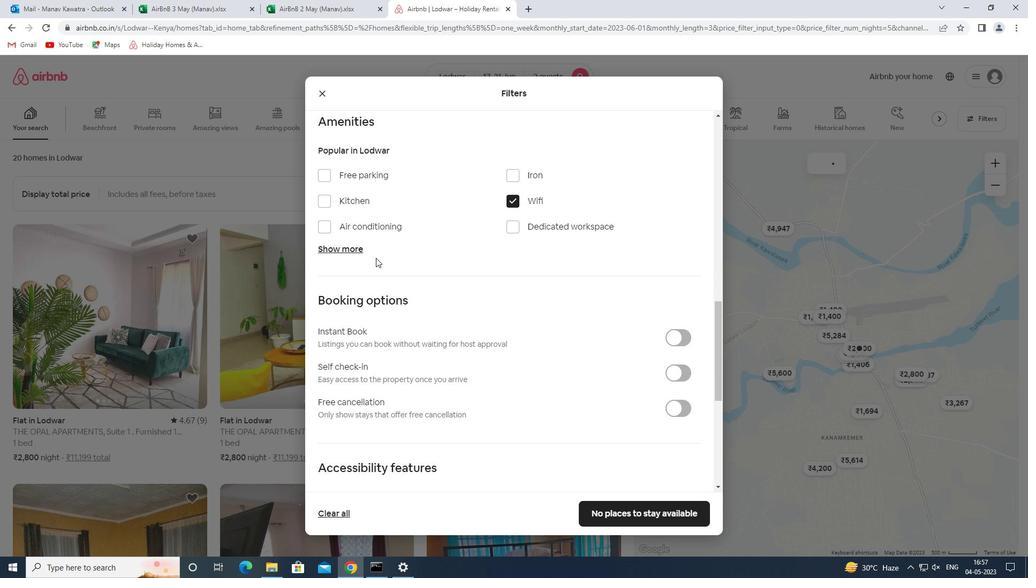 
Action: Mouse moved to (388, 285)
Screenshot: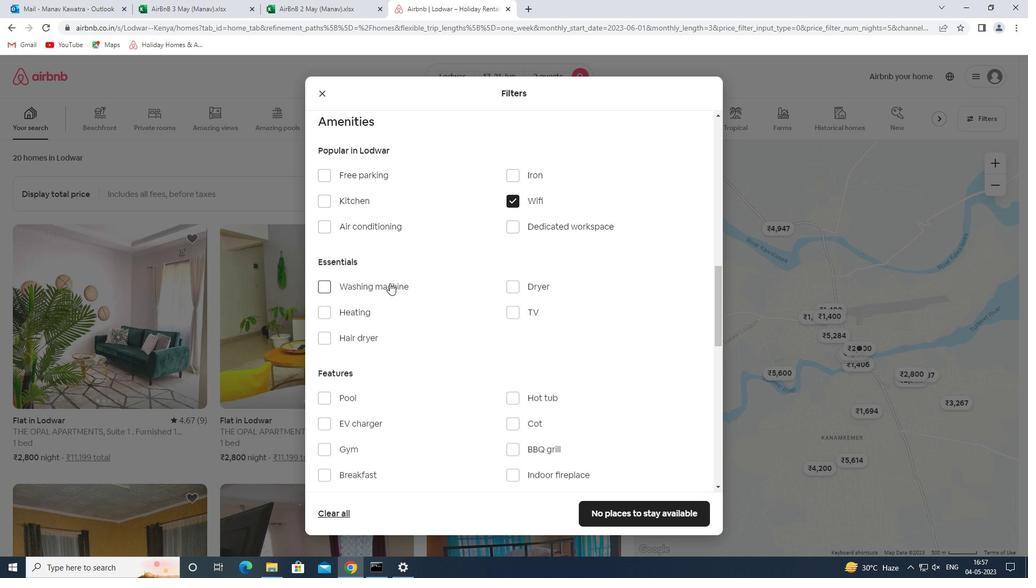 
Action: Mouse pressed left at (388, 285)
Screenshot: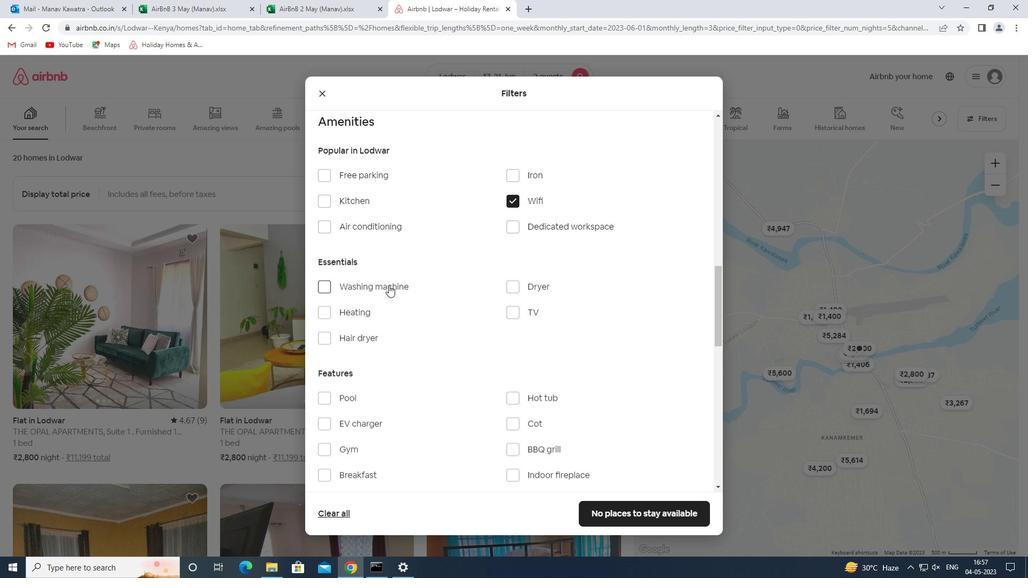 
Action: Mouse moved to (626, 275)
Screenshot: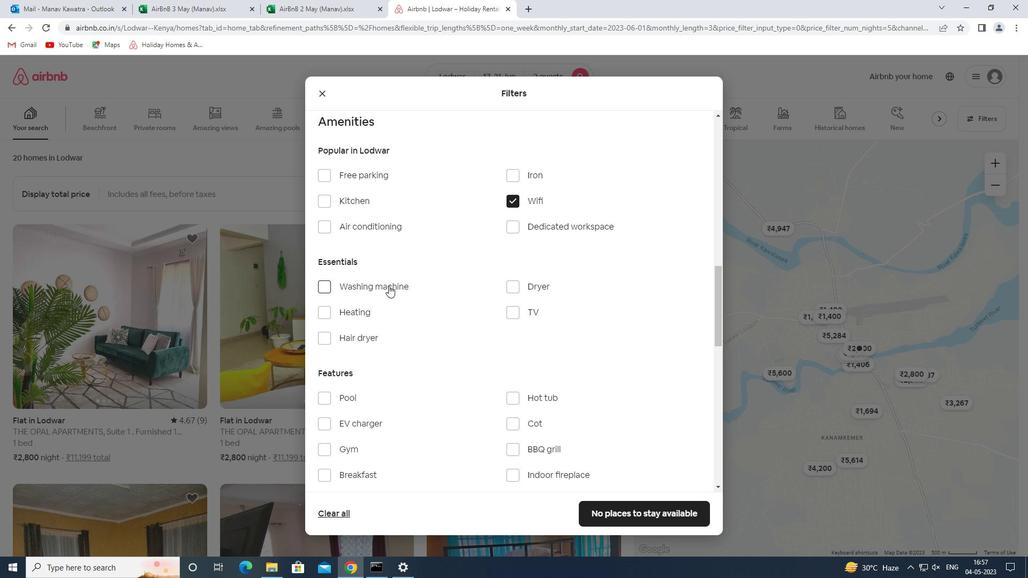 
Action: Mouse scrolled (626, 275) with delta (0, 0)
Screenshot: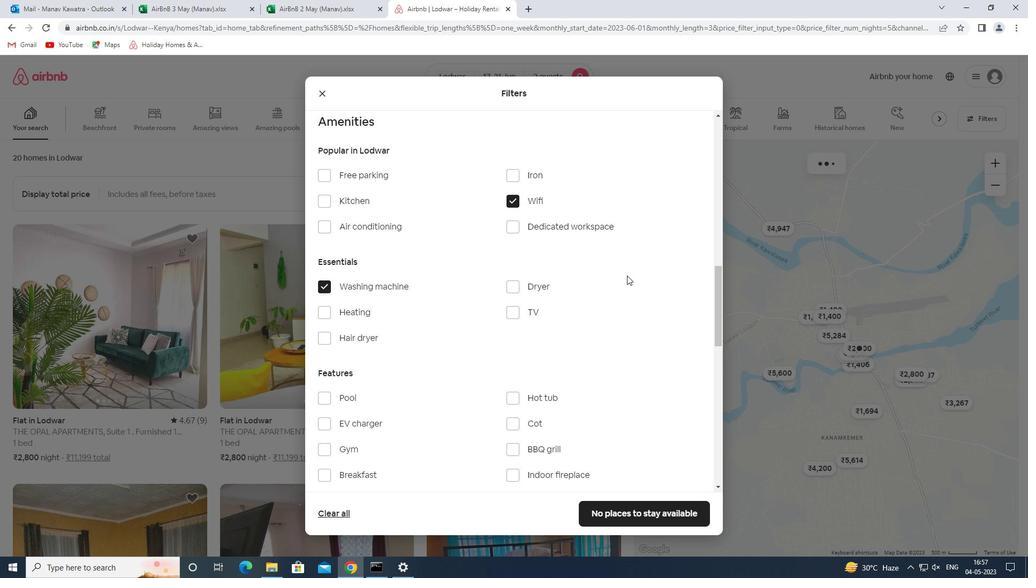 
Action: Mouse scrolled (626, 275) with delta (0, 0)
Screenshot: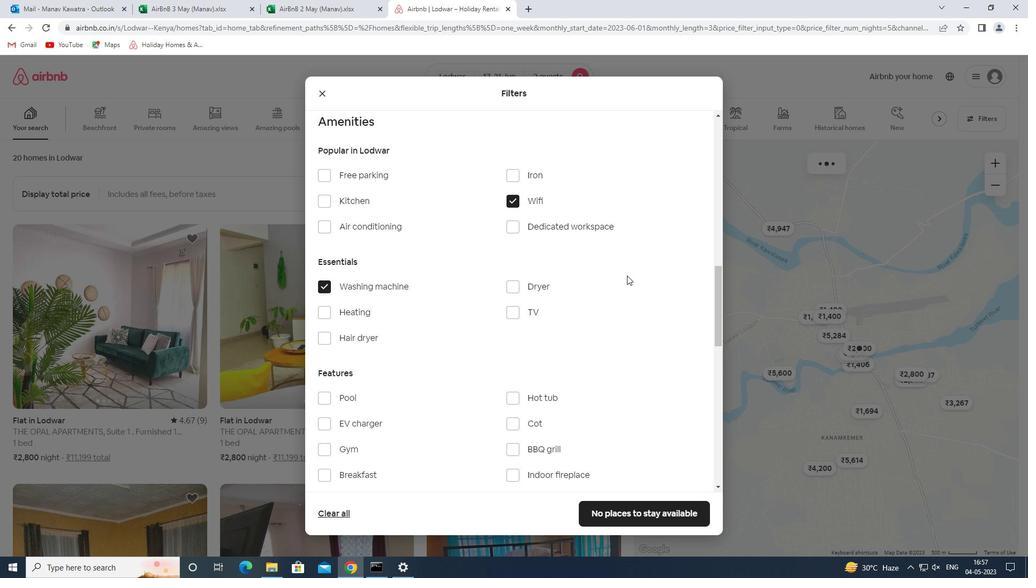 
Action: Mouse scrolled (626, 275) with delta (0, 0)
Screenshot: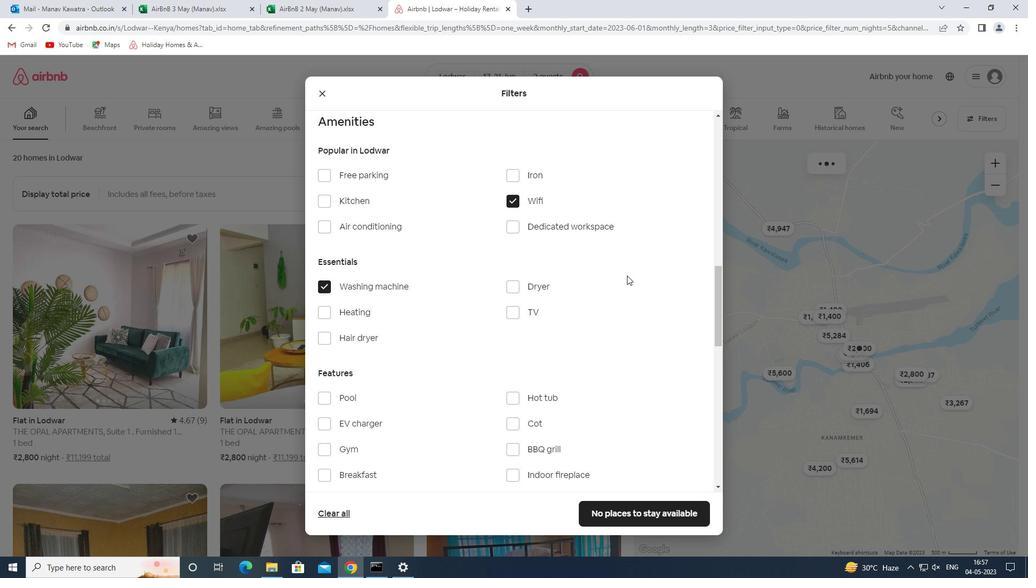 
Action: Mouse scrolled (626, 275) with delta (0, 0)
Screenshot: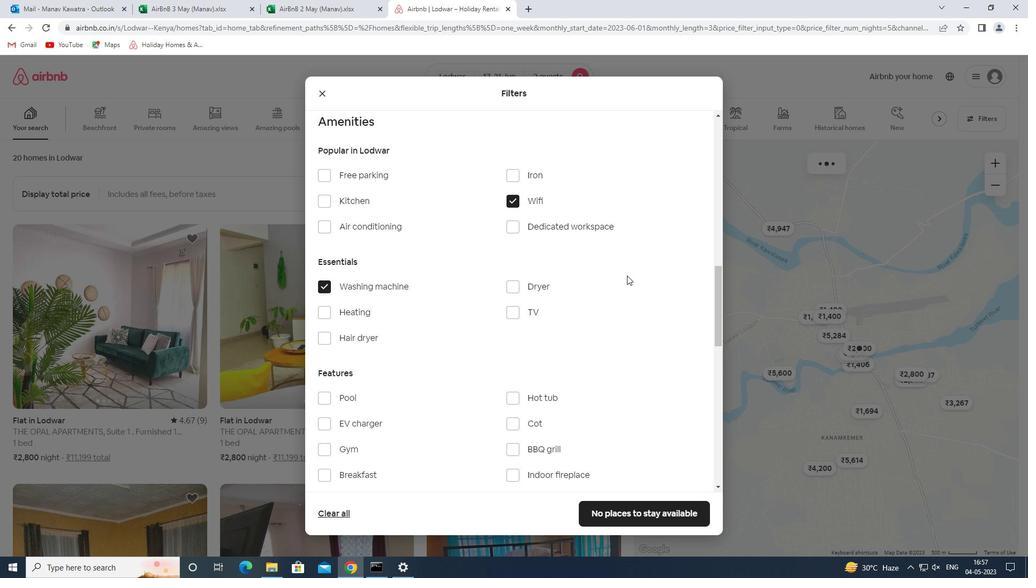 
Action: Mouse scrolled (626, 275) with delta (0, 0)
Screenshot: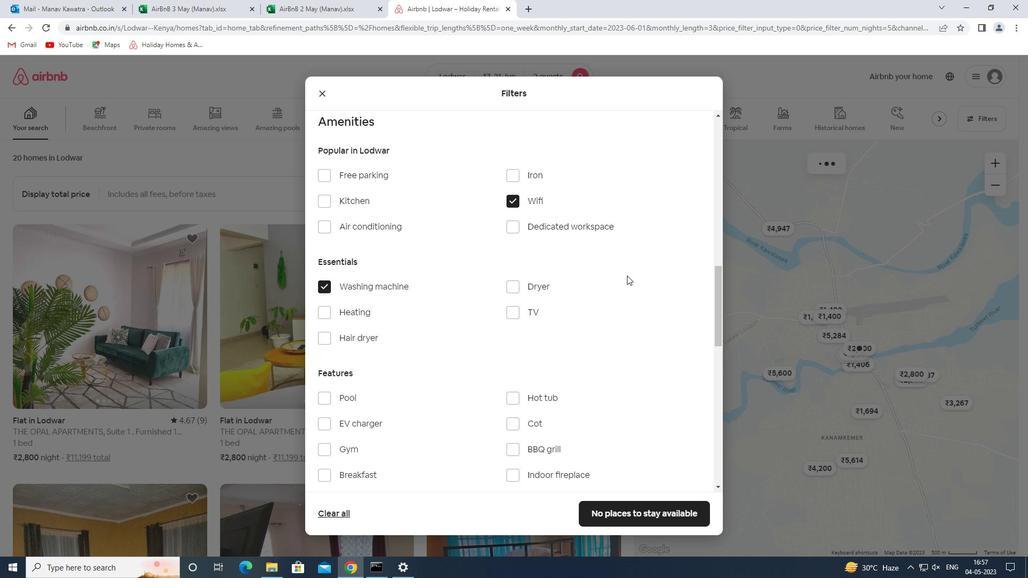 
Action: Mouse scrolled (626, 275) with delta (0, 0)
Screenshot: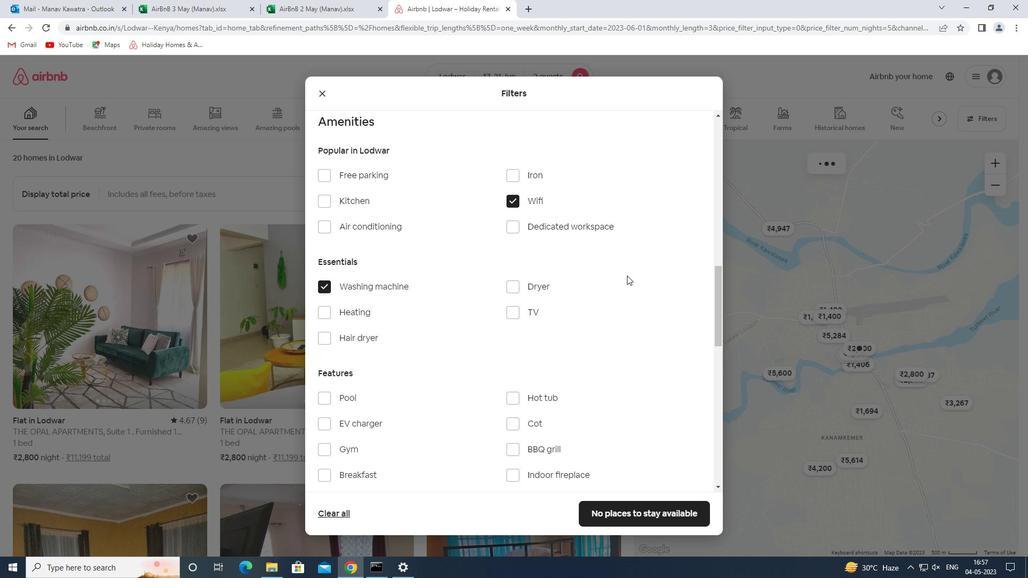 
Action: Mouse scrolled (626, 275) with delta (0, 0)
Screenshot: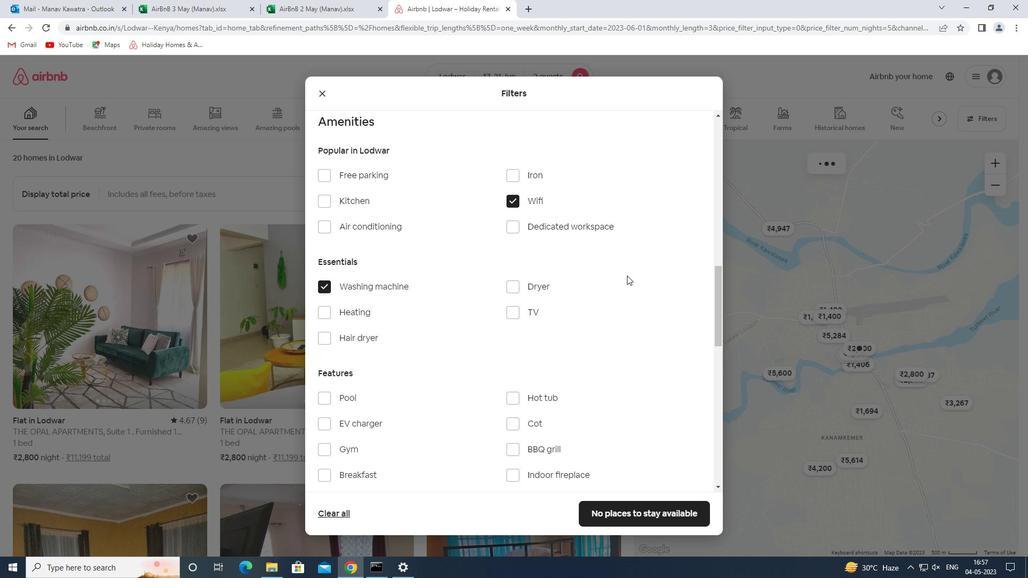 
Action: Mouse scrolled (626, 275) with delta (0, 0)
Screenshot: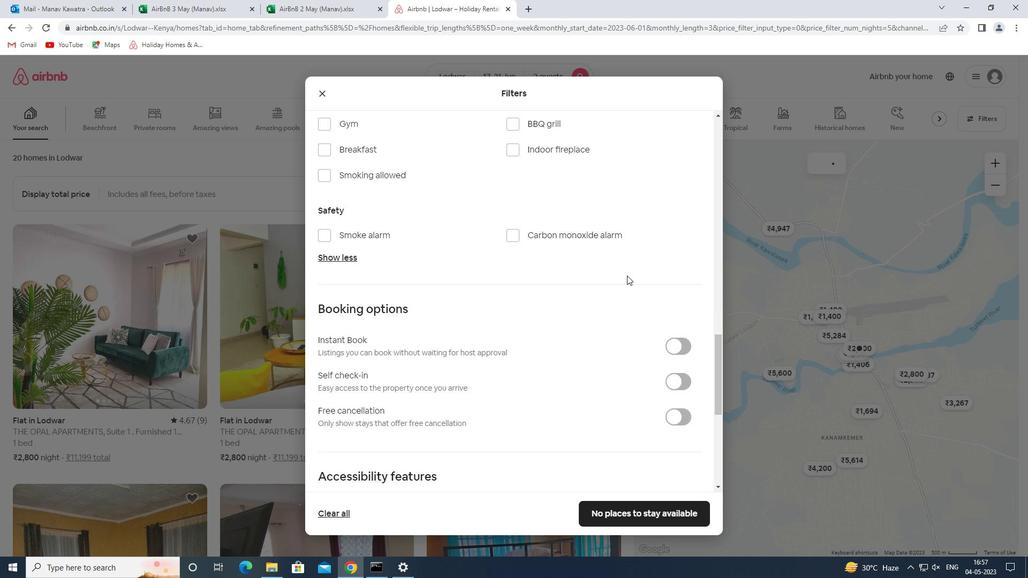 
Action: Mouse scrolled (626, 275) with delta (0, 0)
Screenshot: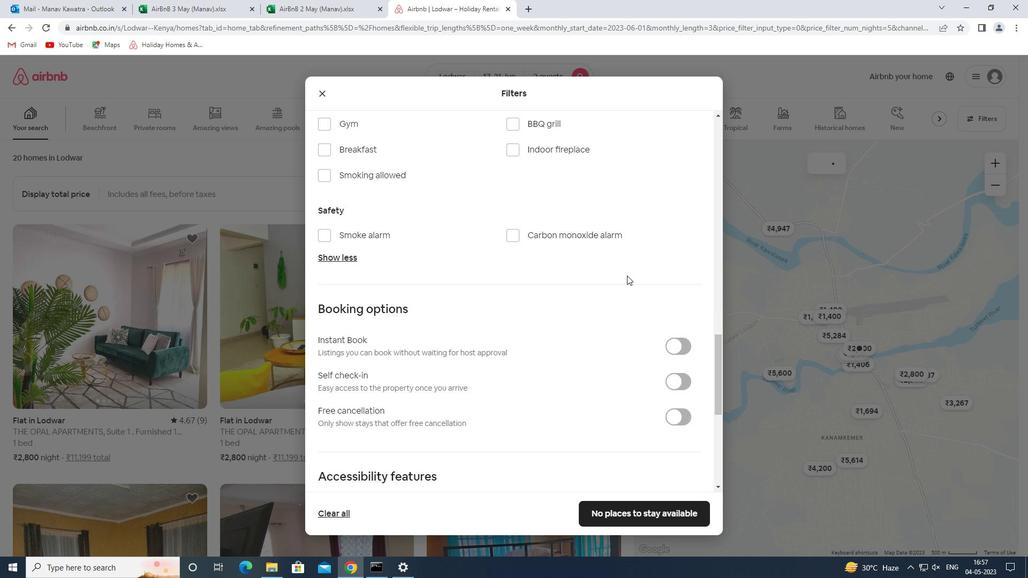 
Action: Mouse scrolled (626, 275) with delta (0, 0)
Screenshot: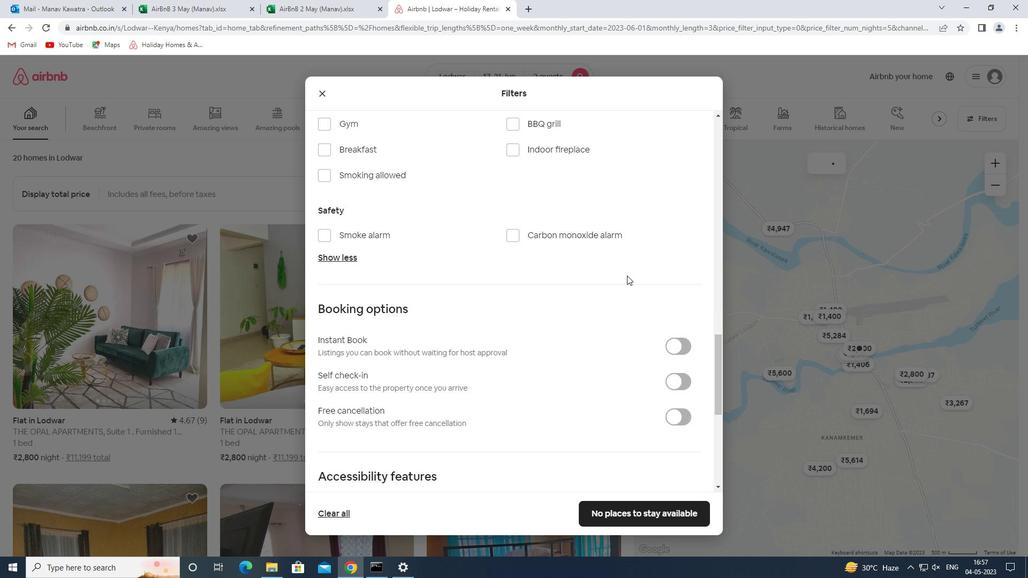 
Action: Mouse scrolled (626, 275) with delta (0, 0)
Screenshot: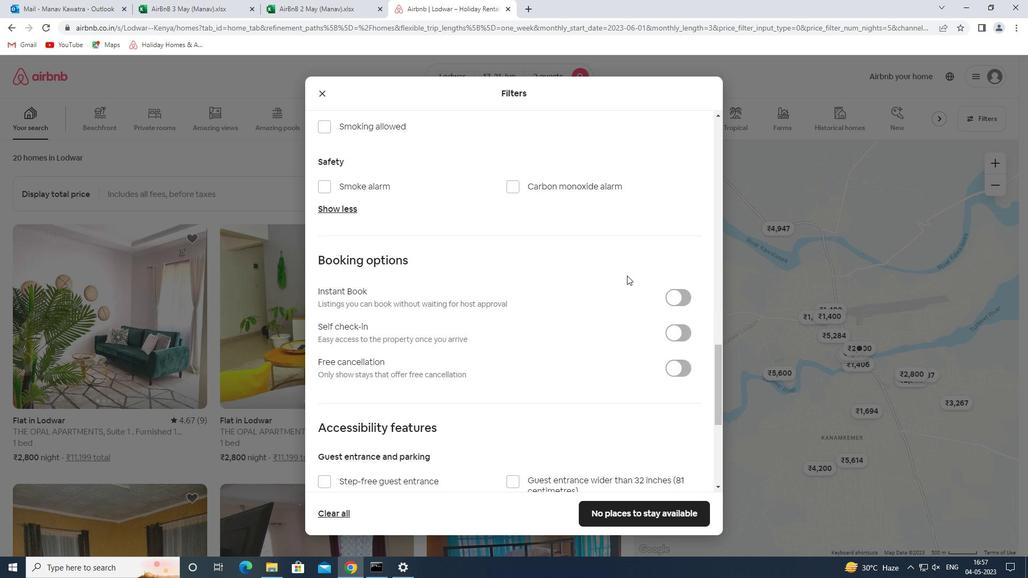 
Action: Mouse scrolled (626, 275) with delta (0, 0)
Screenshot: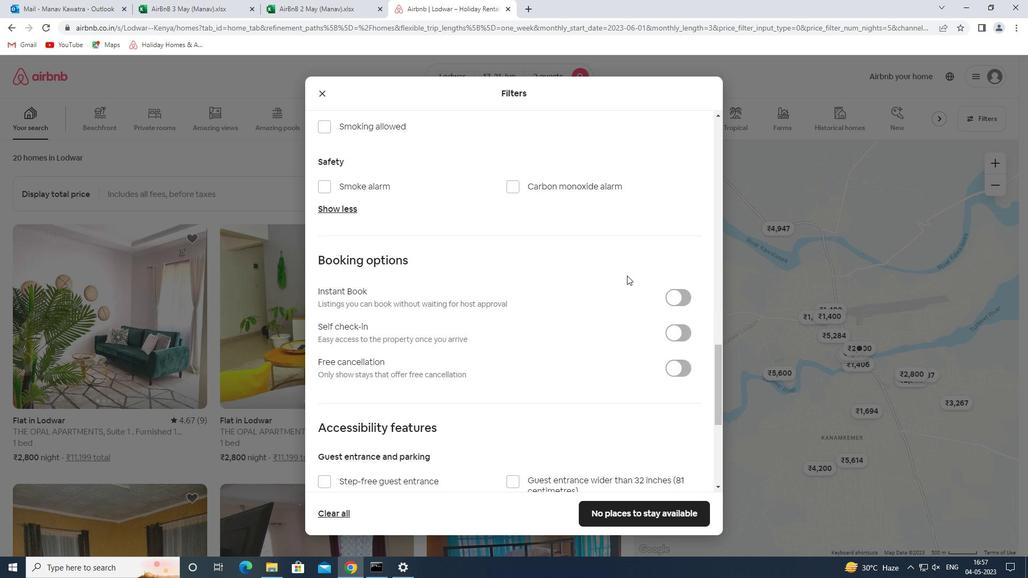 
Action: Mouse moved to (655, 215)
Screenshot: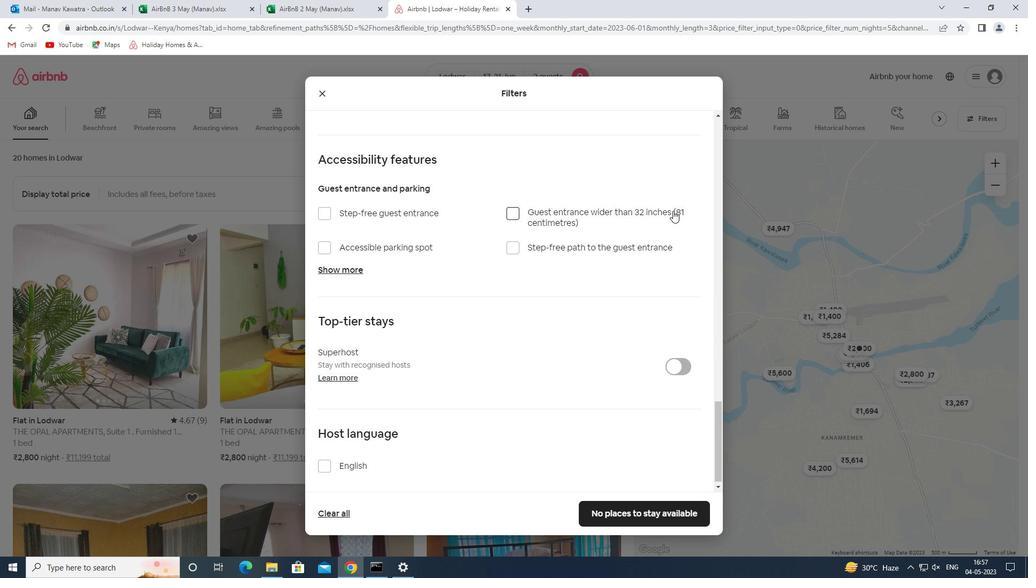 
Action: Mouse scrolled (655, 215) with delta (0, 0)
Screenshot: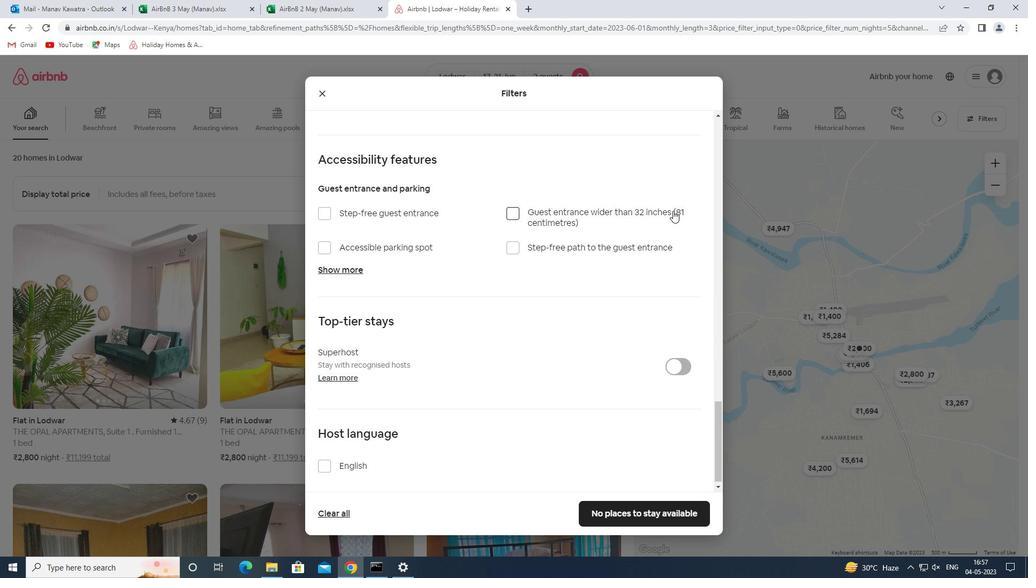 
Action: Mouse moved to (655, 218)
Screenshot: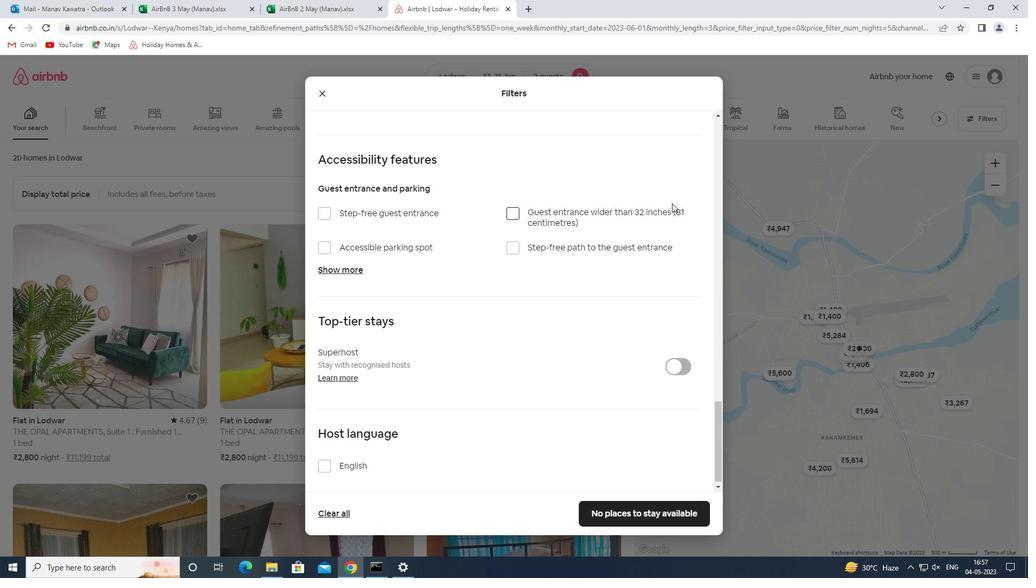 
Action: Mouse scrolled (655, 218) with delta (0, 0)
Screenshot: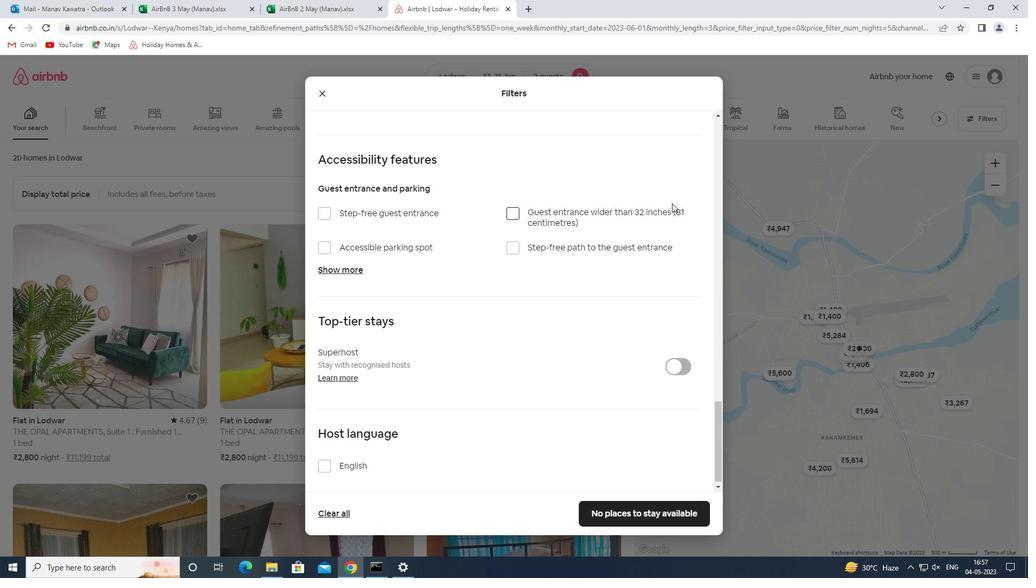 
Action: Mouse moved to (655, 220)
Screenshot: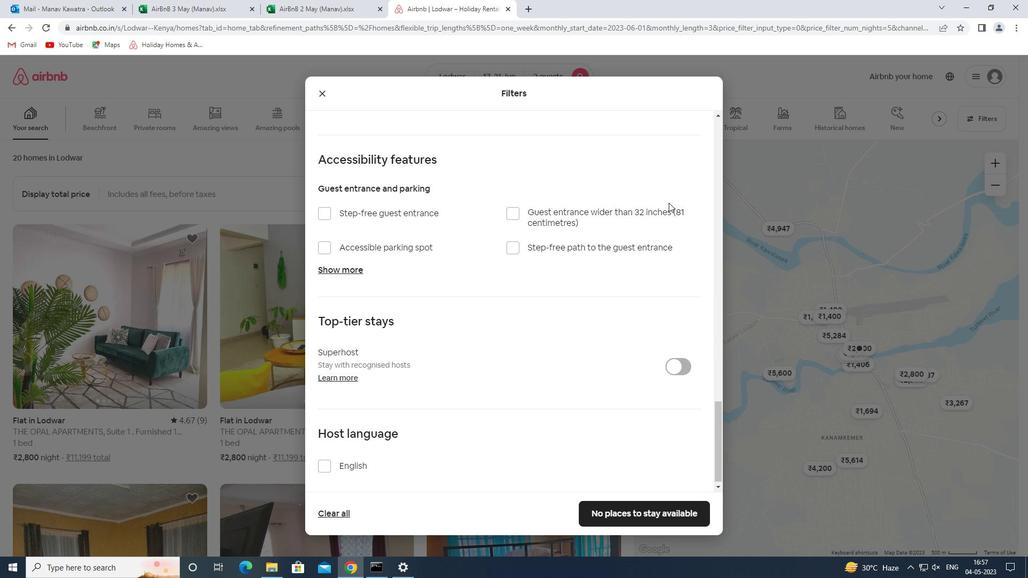 
Action: Mouse scrolled (655, 220) with delta (0, 0)
Screenshot: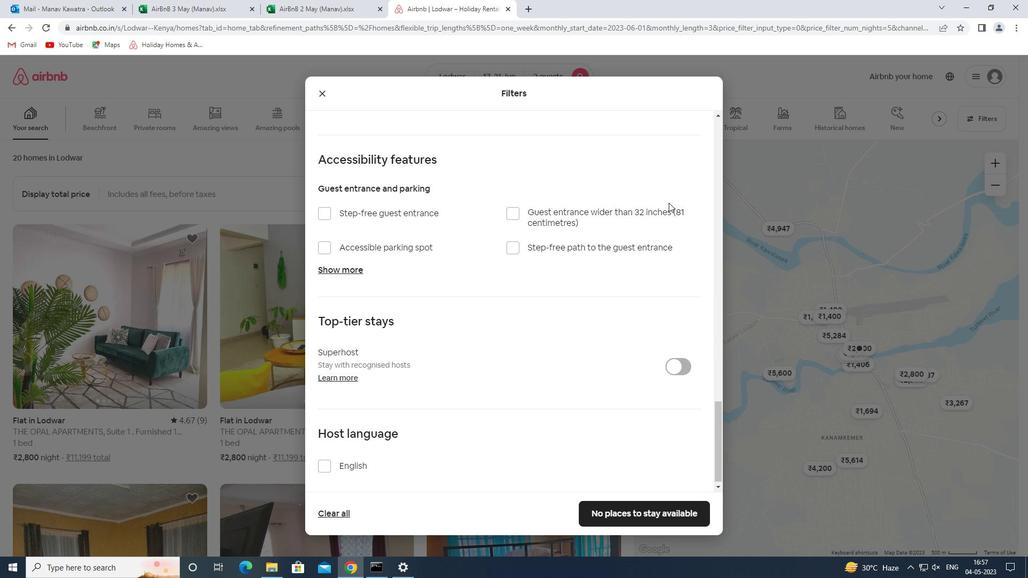 
Action: Mouse moved to (654, 220)
Screenshot: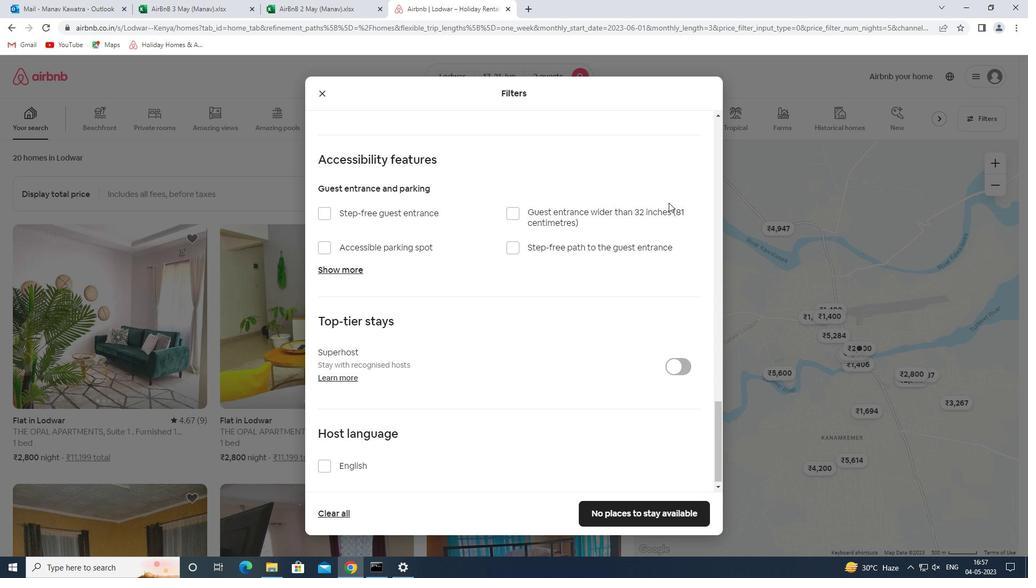 
Action: Mouse scrolled (654, 221) with delta (0, 0)
Screenshot: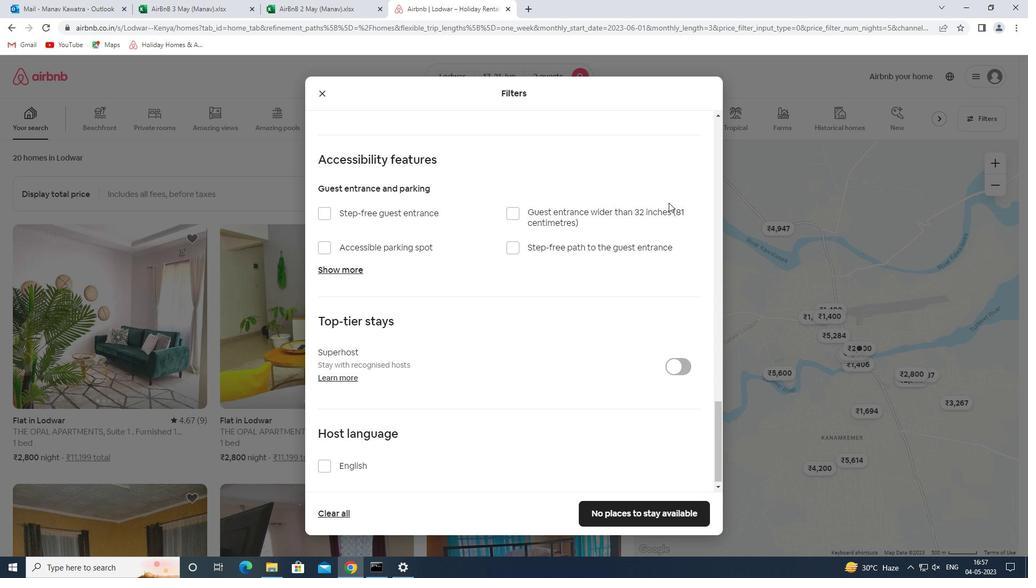 
Action: Mouse moved to (675, 280)
Screenshot: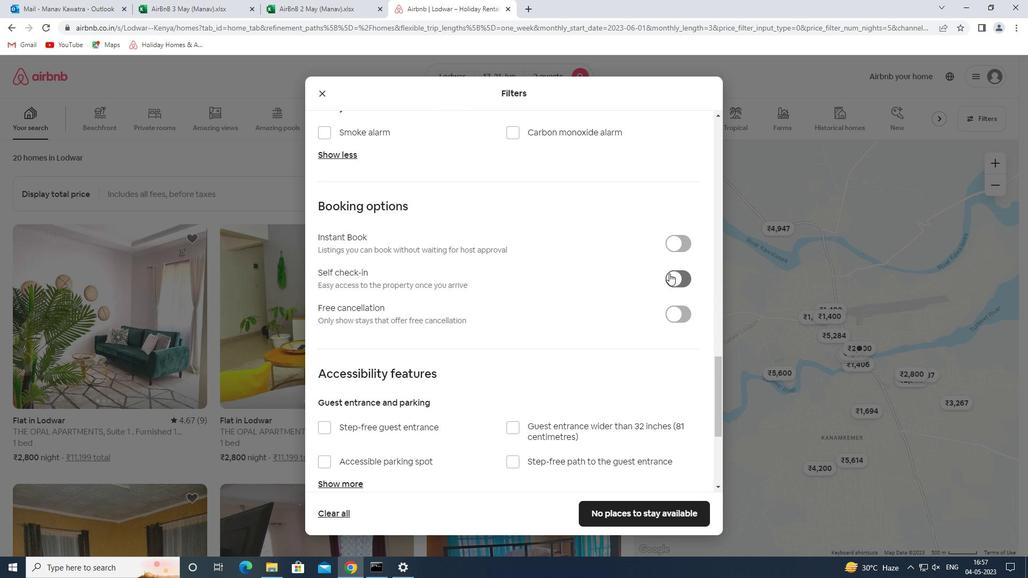 
Action: Mouse pressed left at (675, 280)
Screenshot: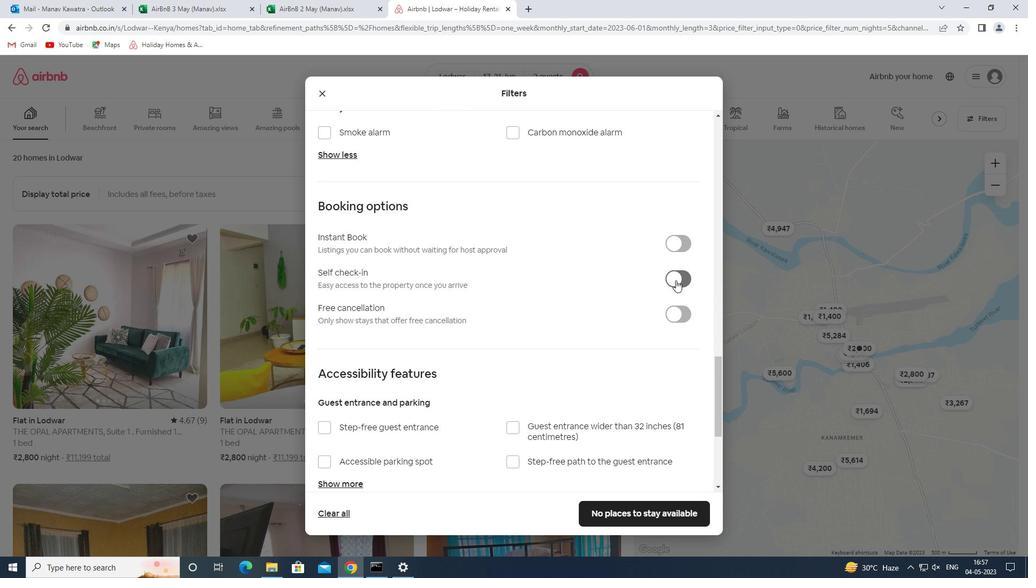 
Action: Mouse moved to (510, 294)
Screenshot: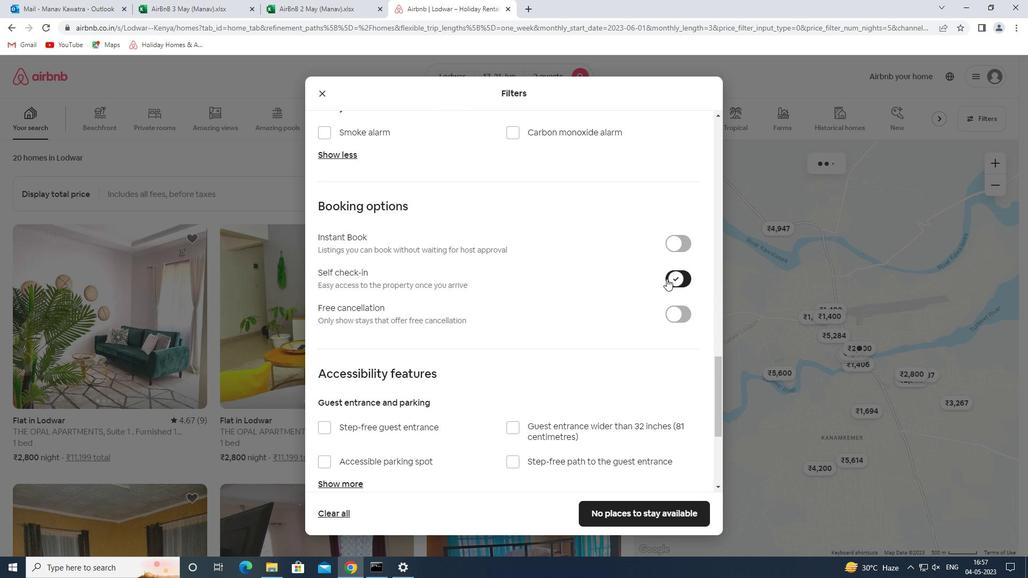 
Action: Mouse scrolled (510, 293) with delta (0, 0)
Screenshot: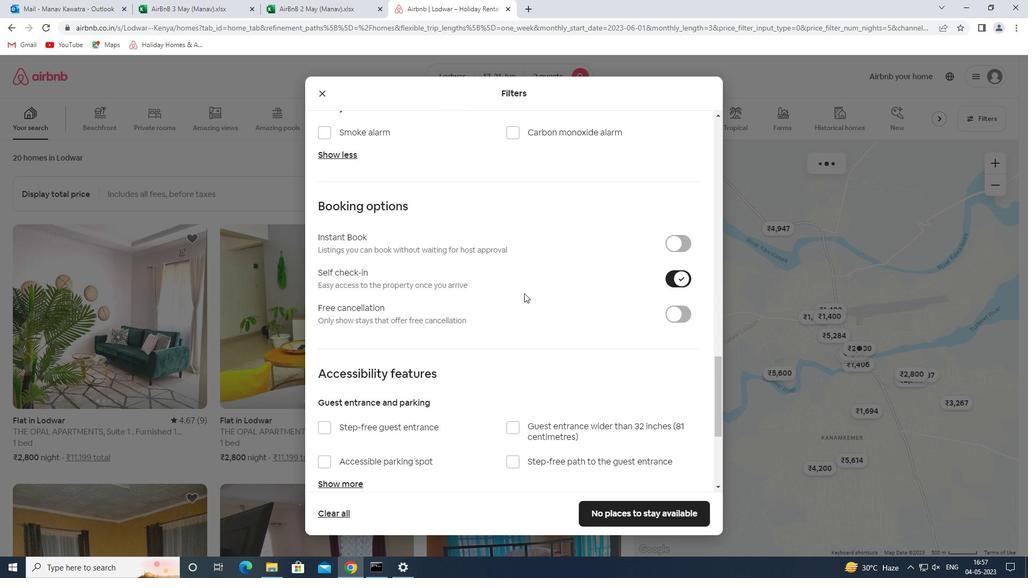
Action: Mouse scrolled (510, 293) with delta (0, 0)
Screenshot: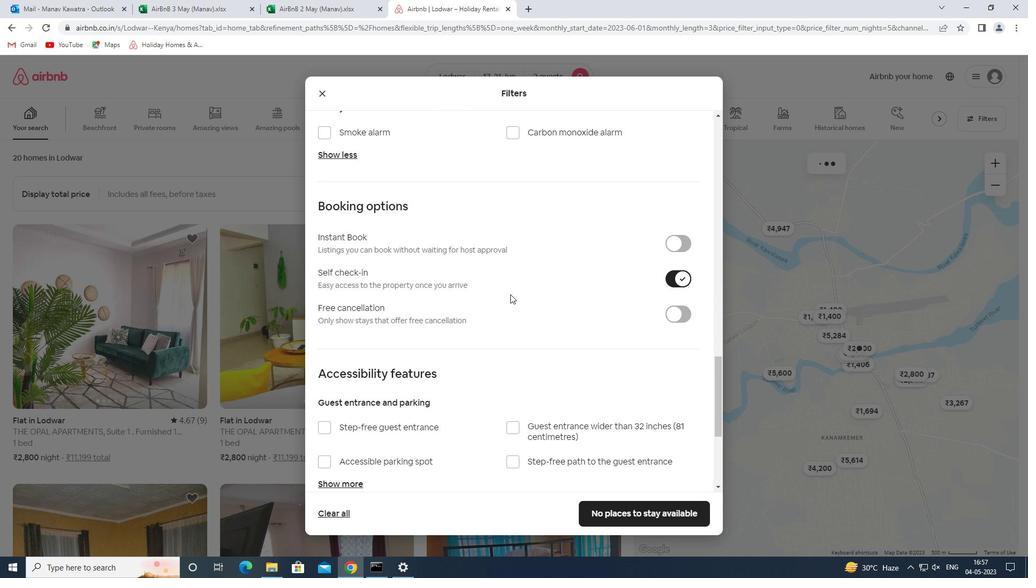 
Action: Mouse scrolled (510, 293) with delta (0, 0)
Screenshot: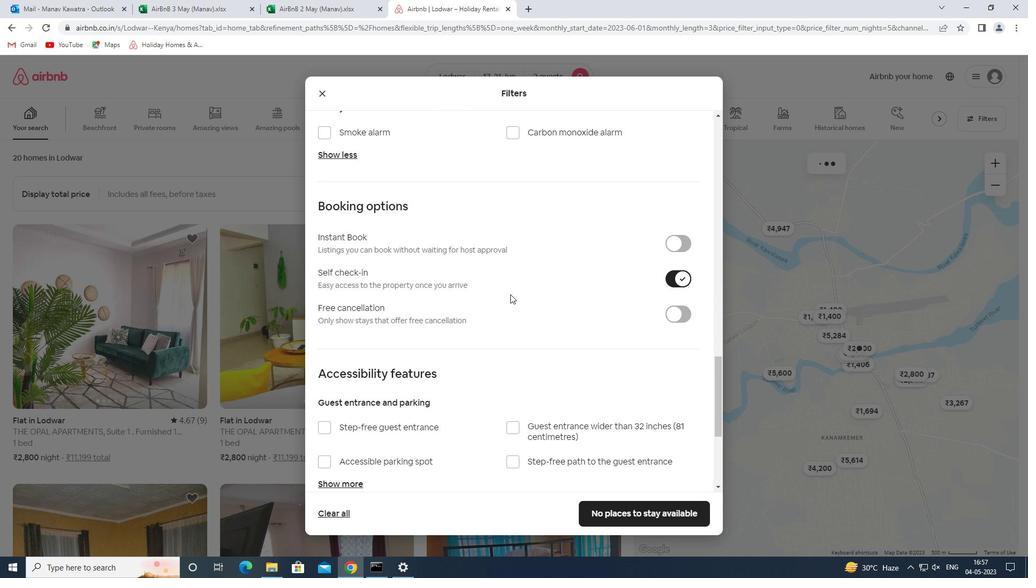 
Action: Mouse scrolled (510, 293) with delta (0, 0)
Screenshot: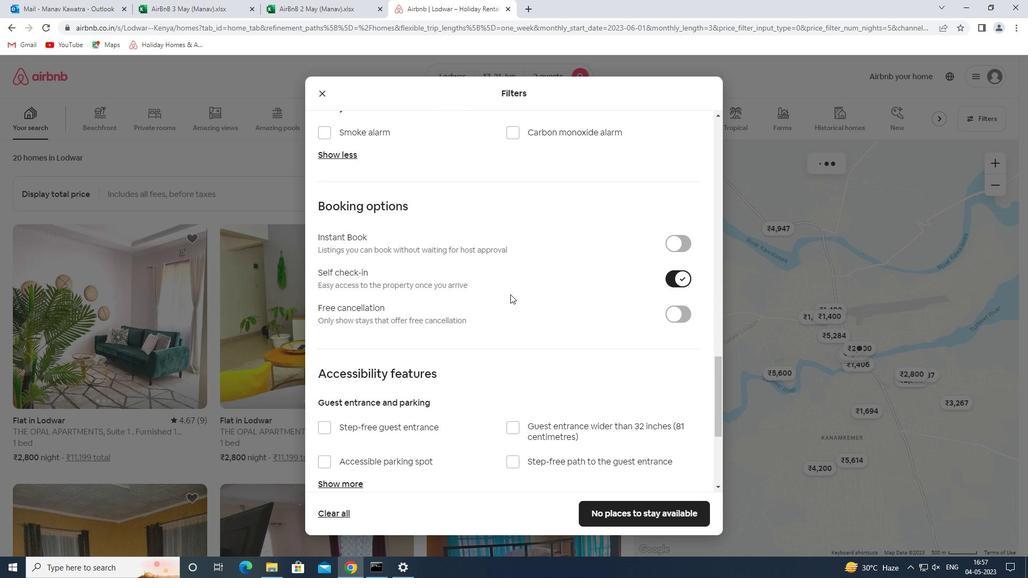 
Action: Mouse scrolled (510, 293) with delta (0, 0)
Screenshot: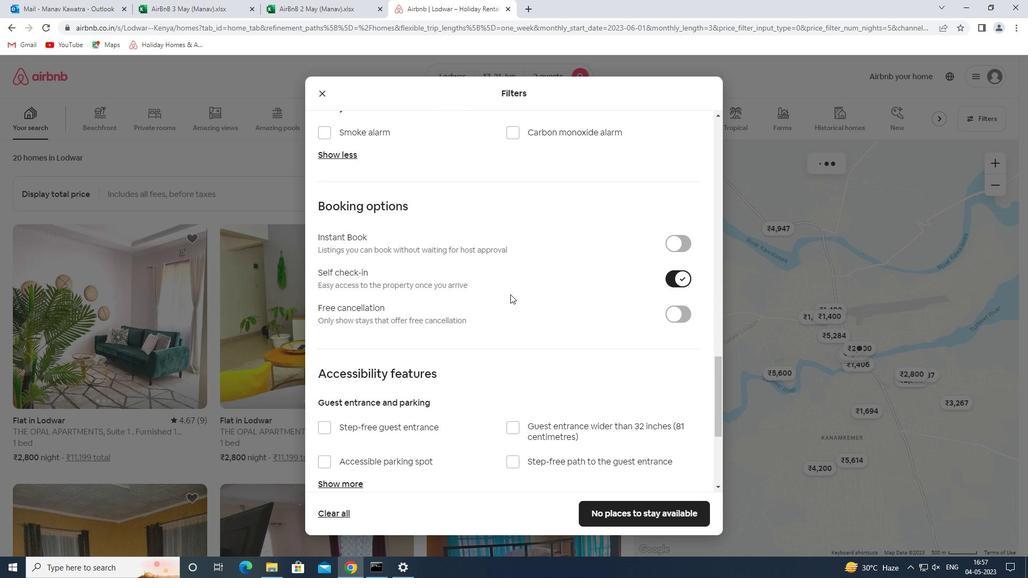 
Action: Mouse scrolled (510, 293) with delta (0, 0)
Screenshot: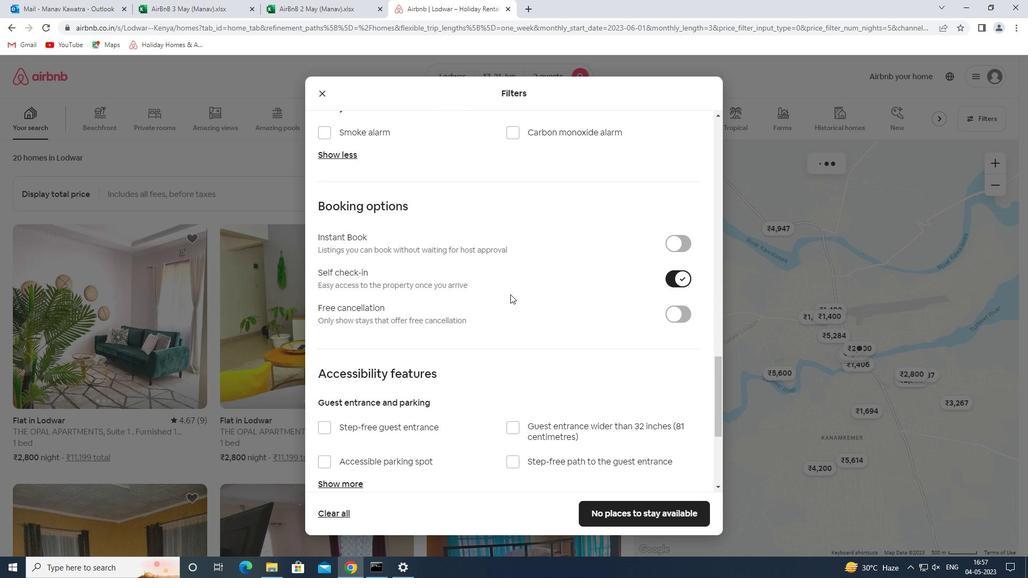 
Action: Mouse scrolled (510, 293) with delta (0, 0)
Screenshot: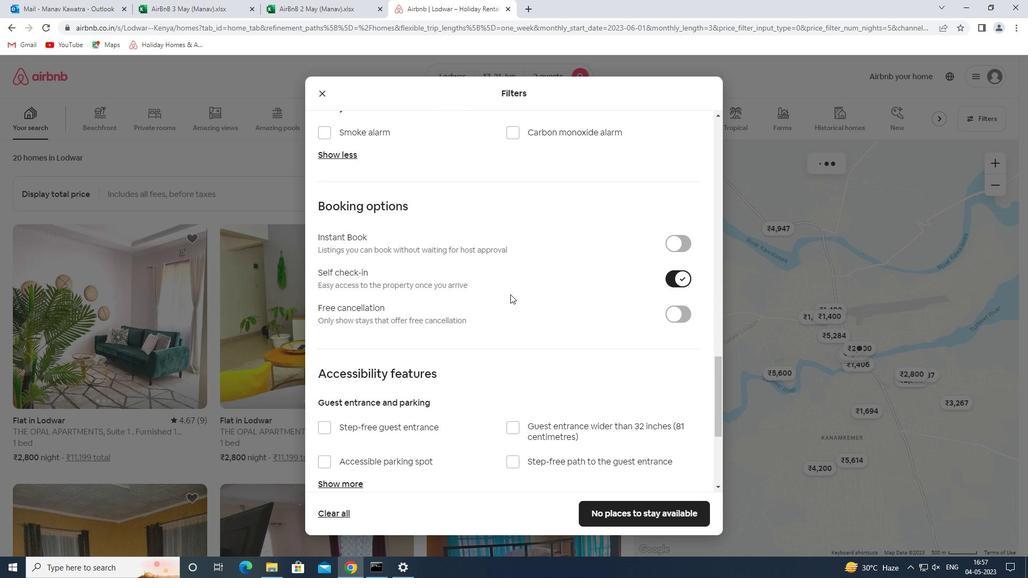 
Action: Mouse moved to (493, 410)
Screenshot: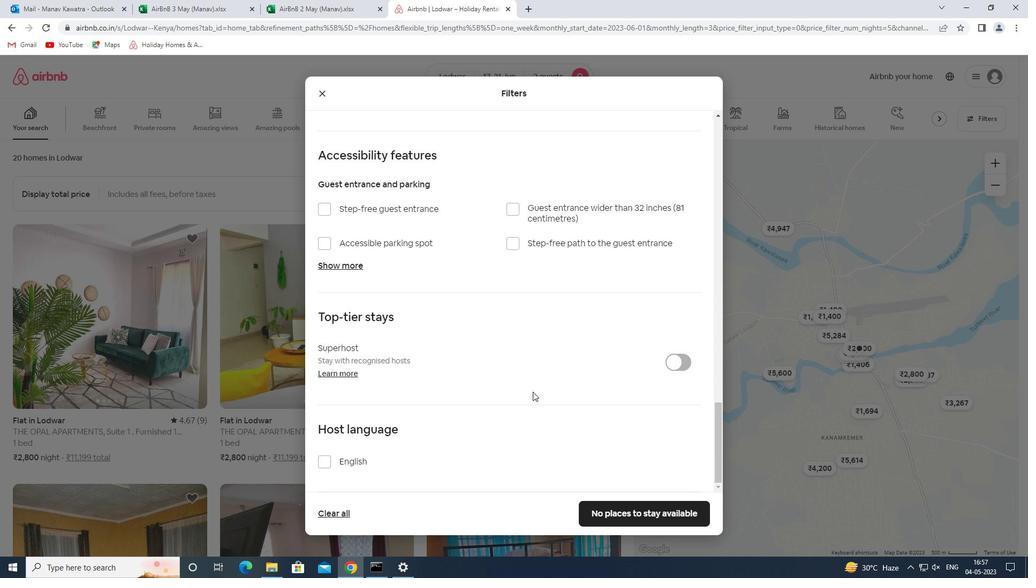
Action: Mouse scrolled (493, 410) with delta (0, 0)
Screenshot: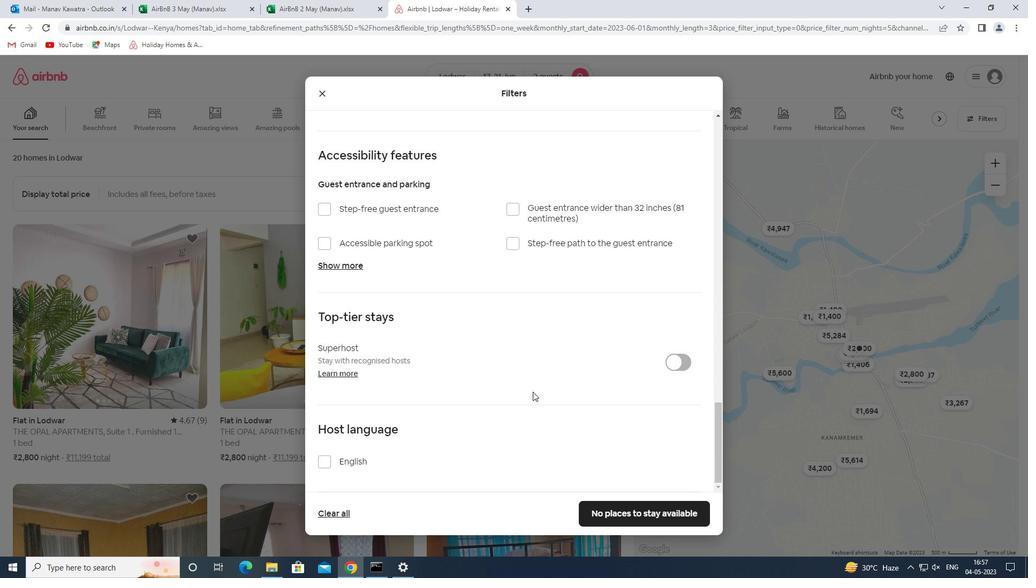 
Action: Mouse moved to (493, 411)
Screenshot: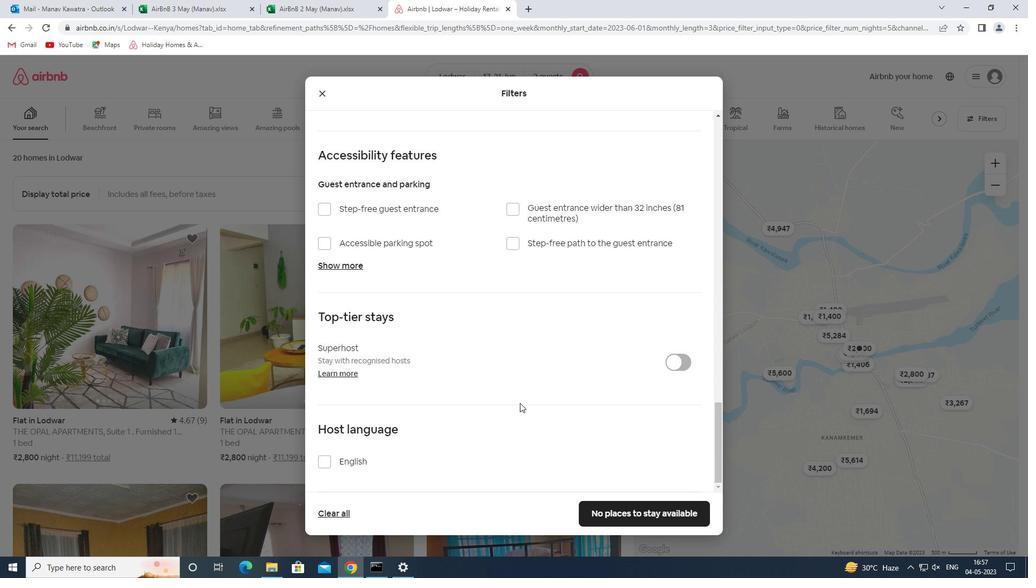 
Action: Mouse scrolled (493, 410) with delta (0, 0)
Screenshot: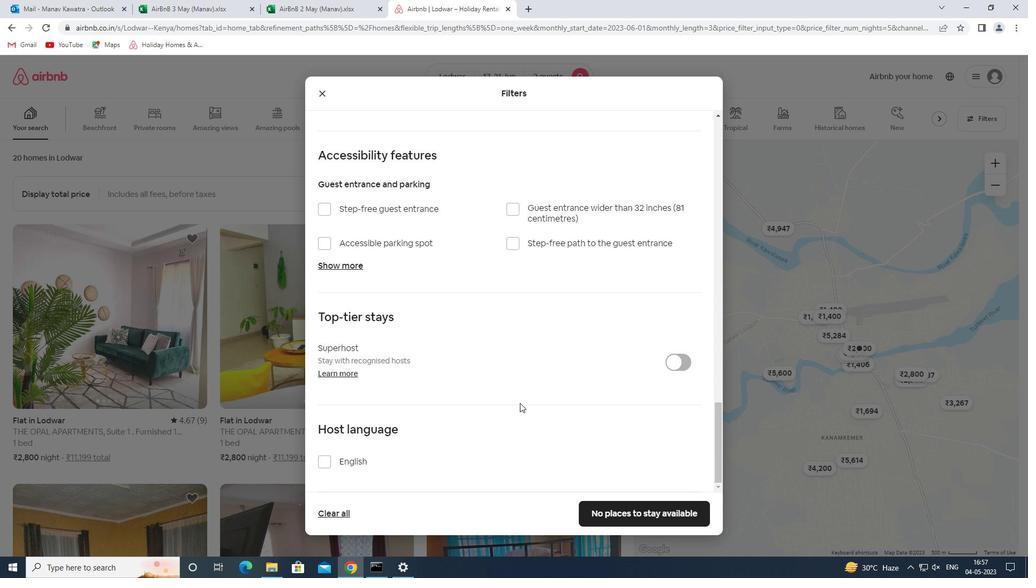 
Action: Mouse moved to (492, 411)
Screenshot: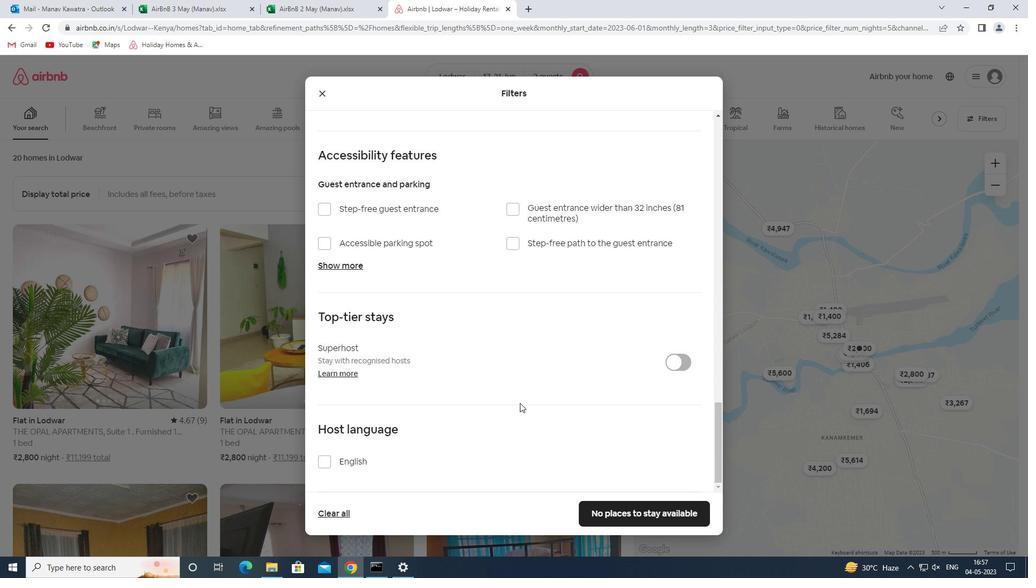 
Action: Mouse scrolled (492, 410) with delta (0, 0)
Screenshot: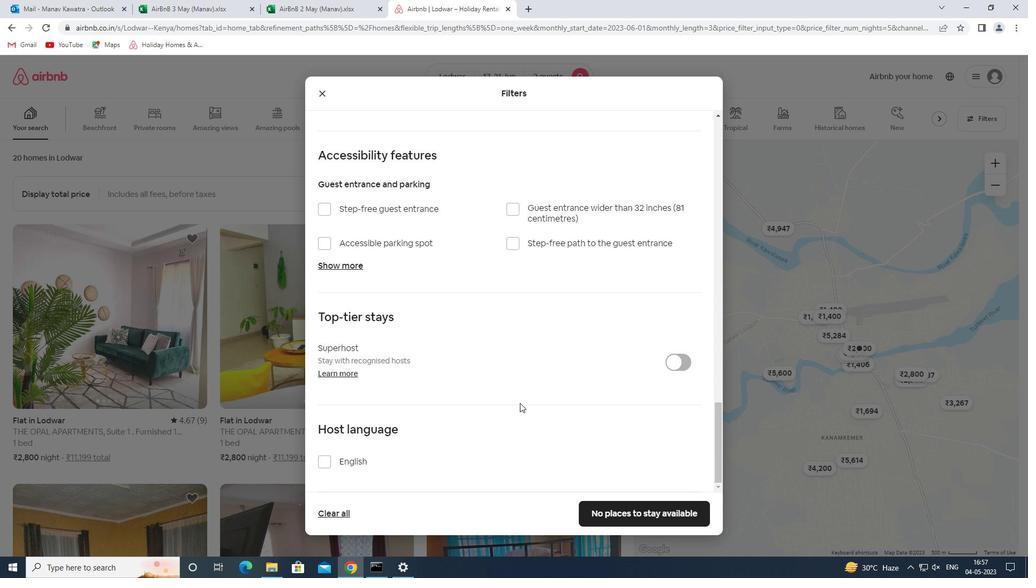 
Action: Mouse moved to (491, 411)
Screenshot: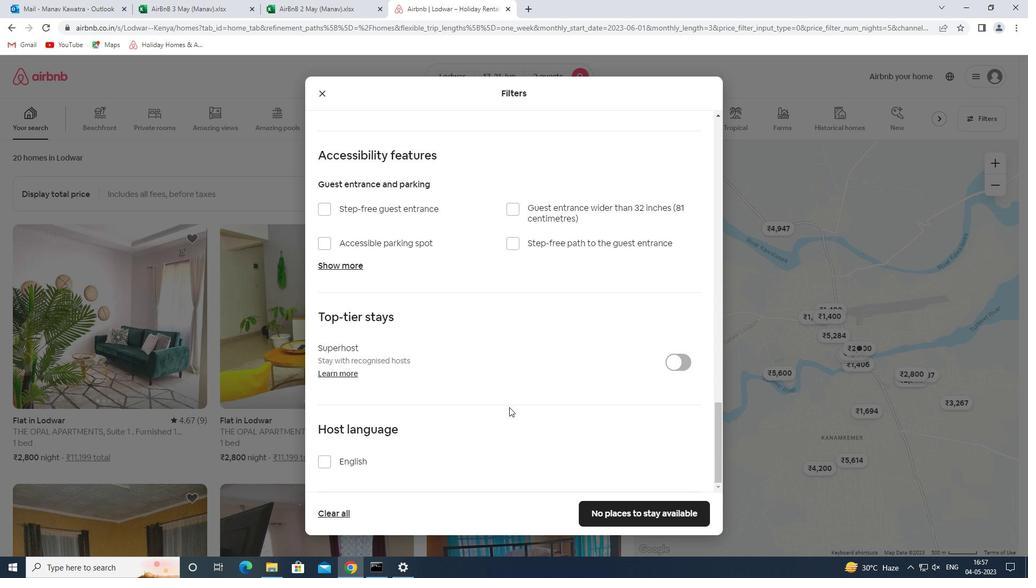 
Action: Mouse scrolled (491, 410) with delta (0, 0)
Screenshot: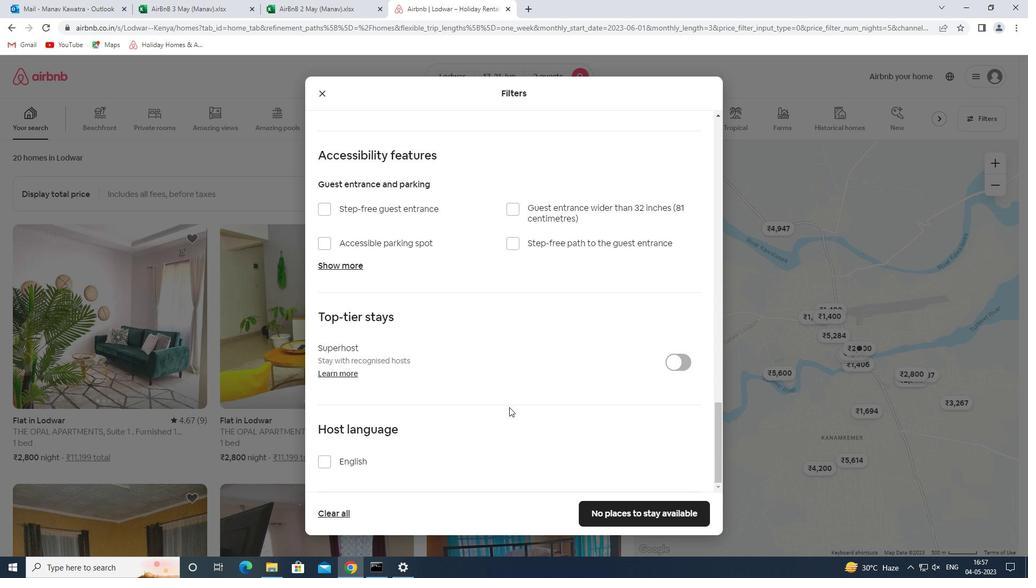 
Action: Mouse moved to (488, 411)
Screenshot: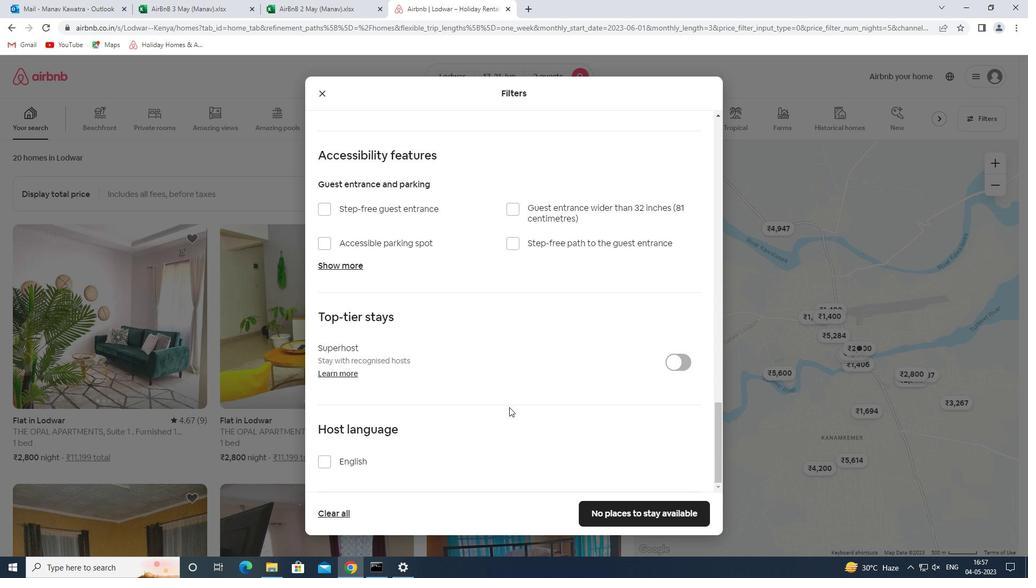 
Action: Mouse scrolled (488, 410) with delta (0, 0)
Screenshot: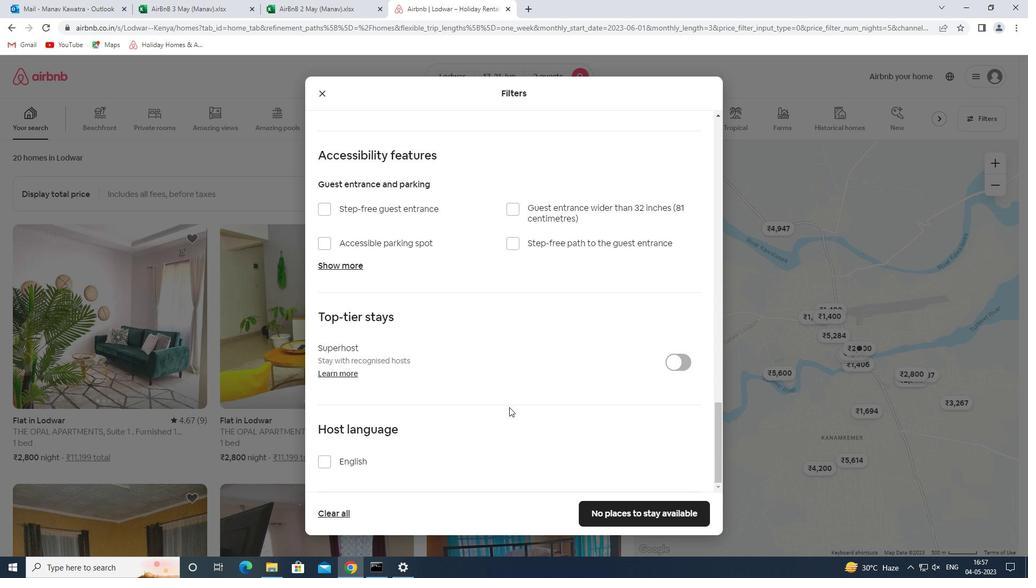 
Action: Mouse moved to (356, 466)
Screenshot: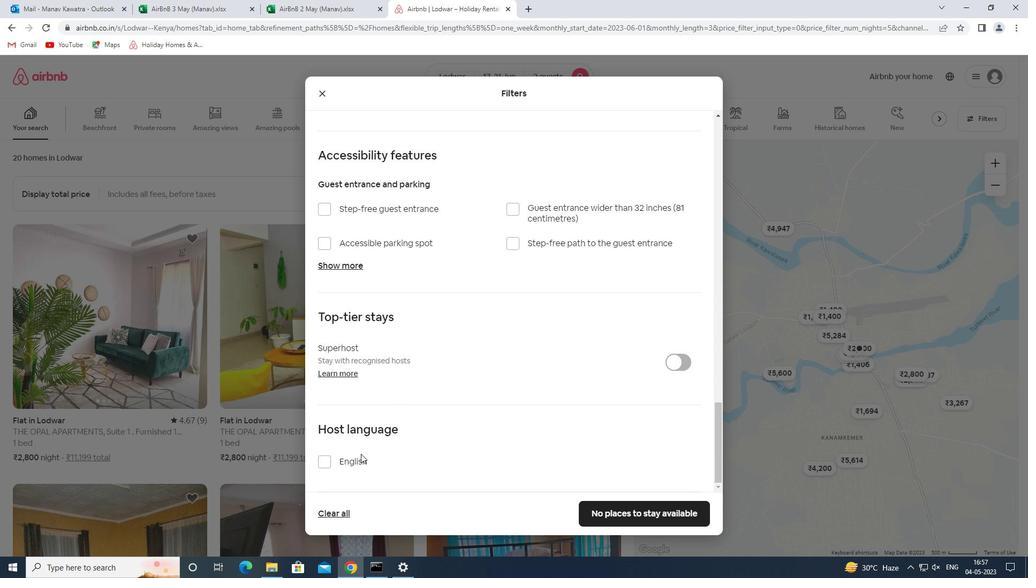 
Action: Mouse pressed left at (356, 466)
Screenshot: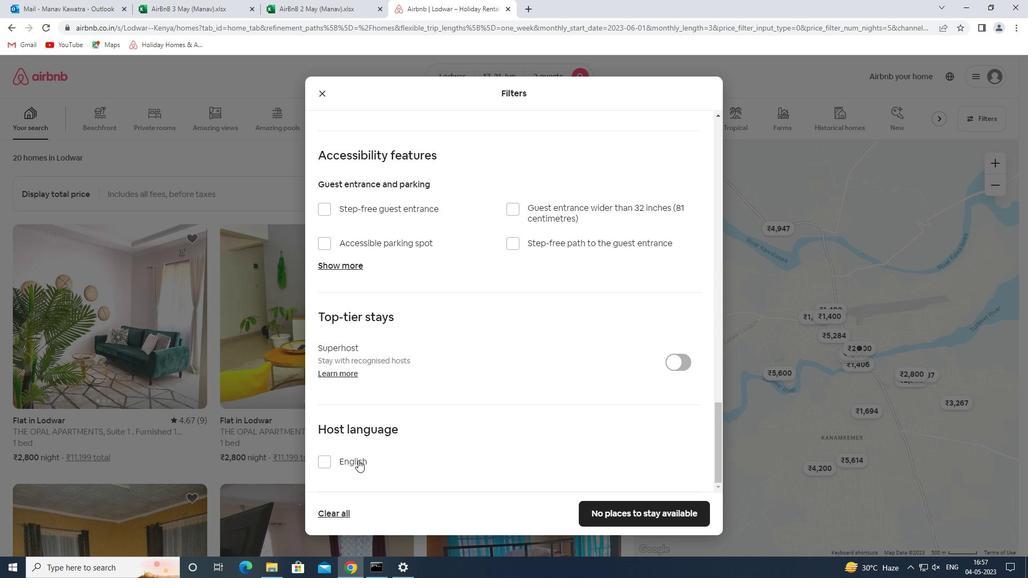 
Action: Mouse moved to (610, 518)
Screenshot: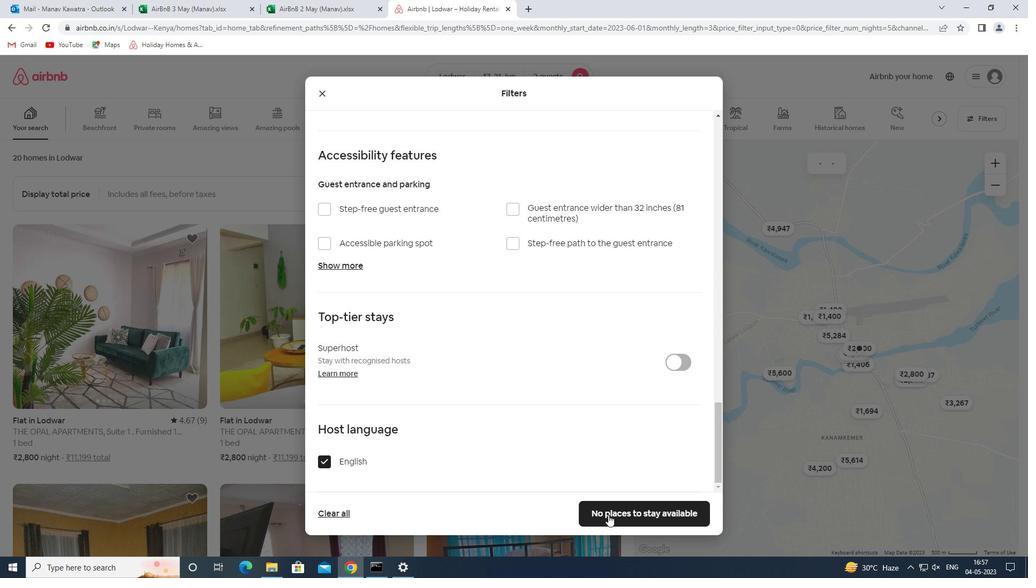 
Action: Mouse pressed left at (610, 518)
Screenshot: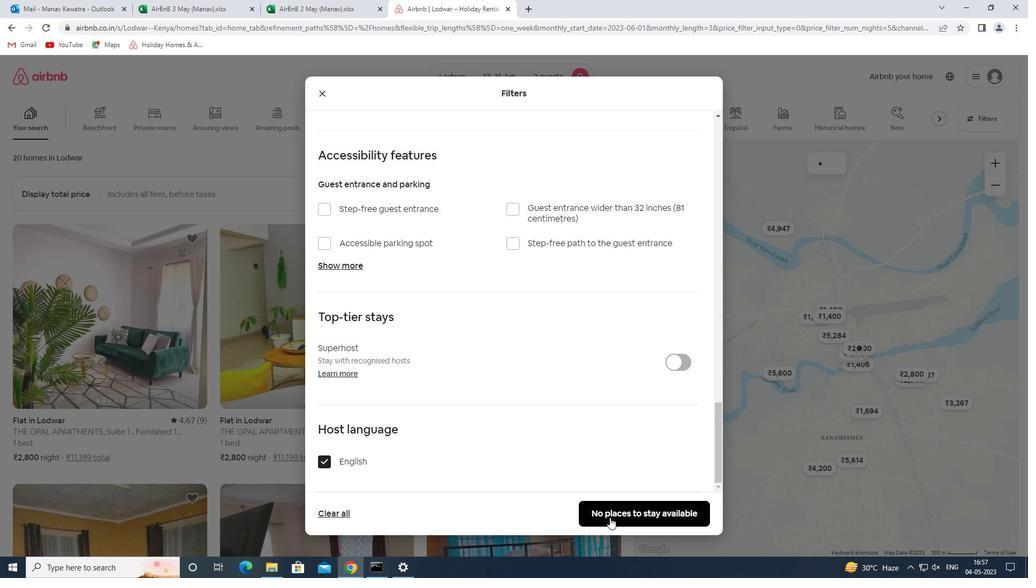 
Action: Mouse moved to (611, 515)
Screenshot: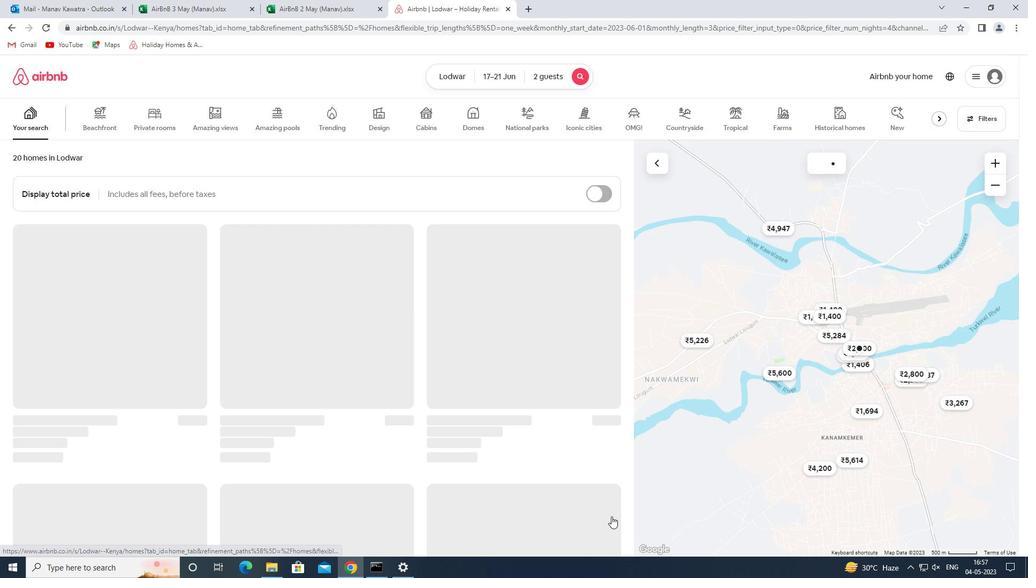 
